 Task: Add Attachment from Trello to Card Card0000000078 in Board Board0000000020 in Workspace WS0000000007 in Trello. Add Cover Blue to Card Card0000000078 in Board Board0000000020 in Workspace WS0000000007 in Trello. Add "Copy Card To …" Button titled Button0000000078 to "bottom" of the list "To Do" to Card Card0000000078 in Board Board0000000020 in Workspace WS0000000007 in Trello. Add Description DS0000000078 to Card Card0000000078 in Board Board0000000020 in Workspace WS0000000007 in Trello. Add Comment CM0000000078 to Card Card0000000078 in Board Board0000000020 in Workspace WS0000000007 in Trello
Action: Mouse moved to (399, 345)
Screenshot: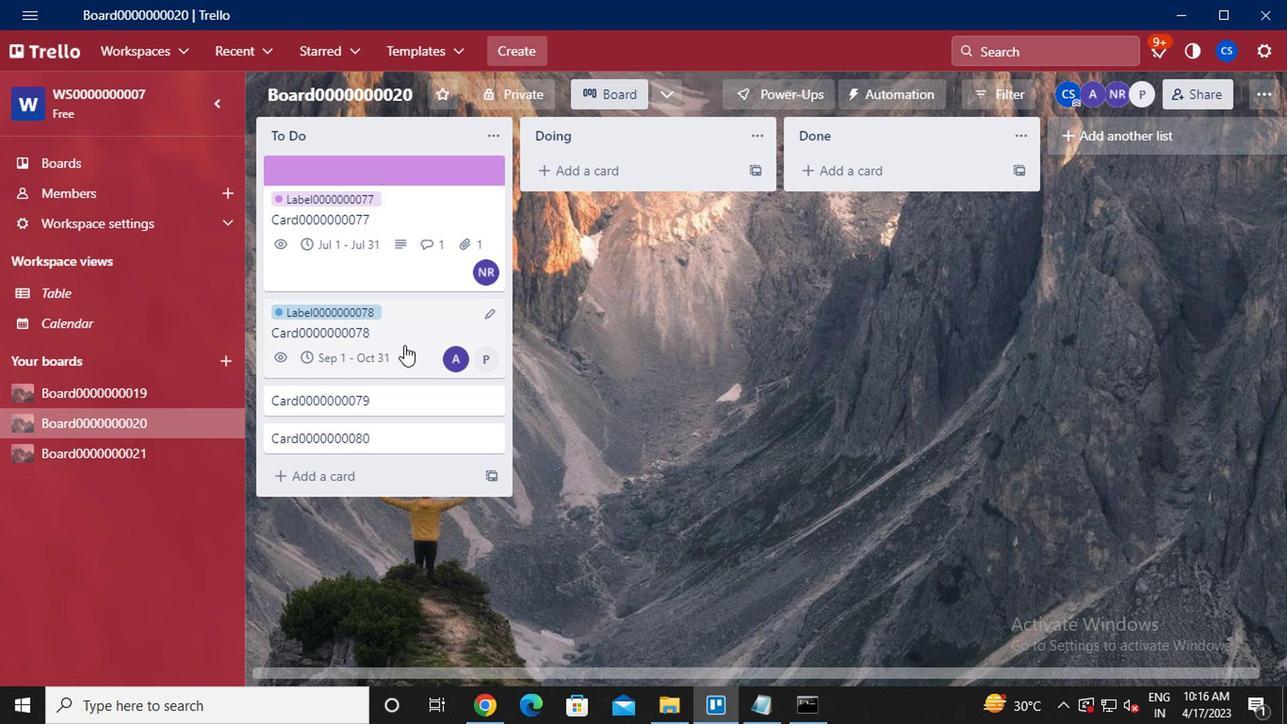 
Action: Mouse pressed left at (399, 345)
Screenshot: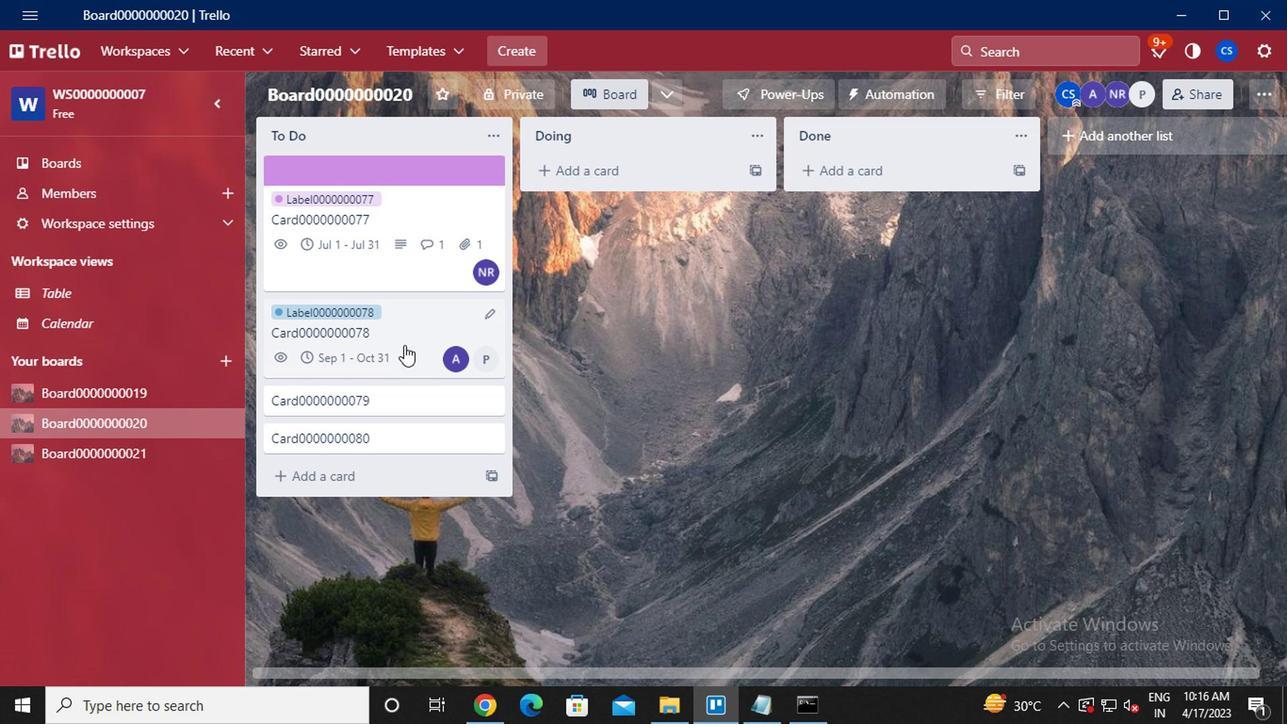 
Action: Mouse moved to (883, 395)
Screenshot: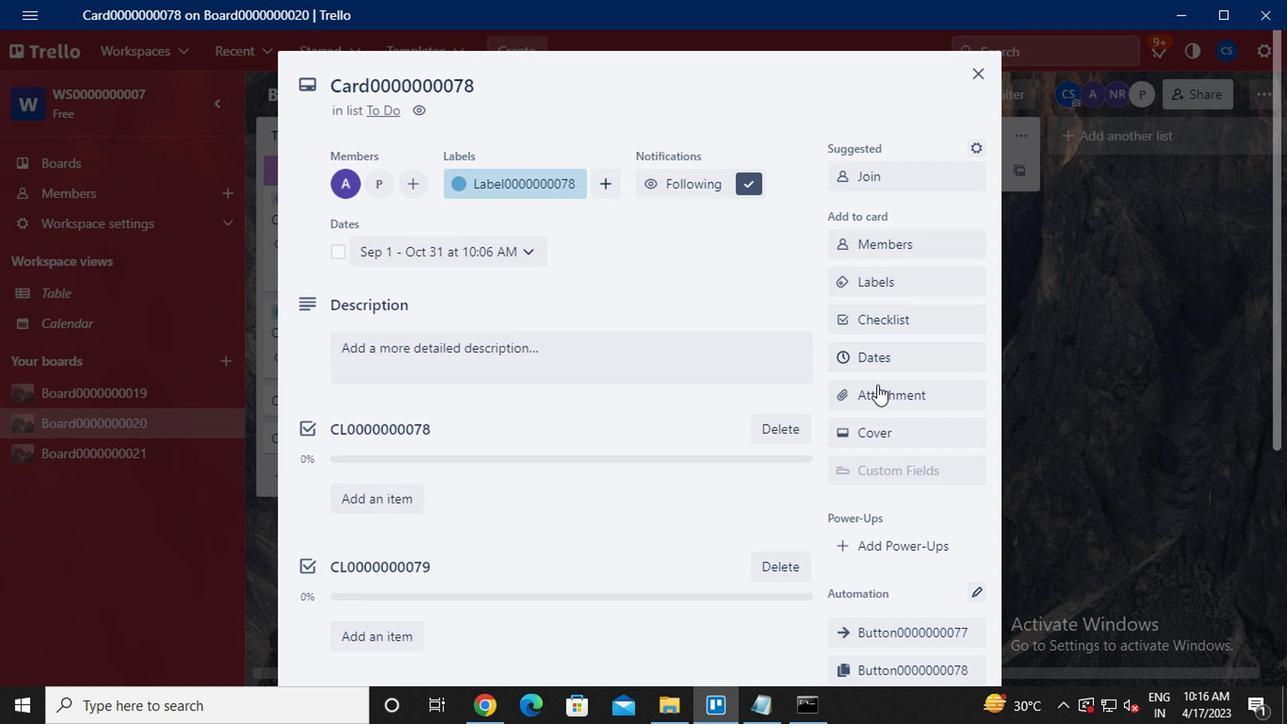 
Action: Mouse pressed left at (883, 395)
Screenshot: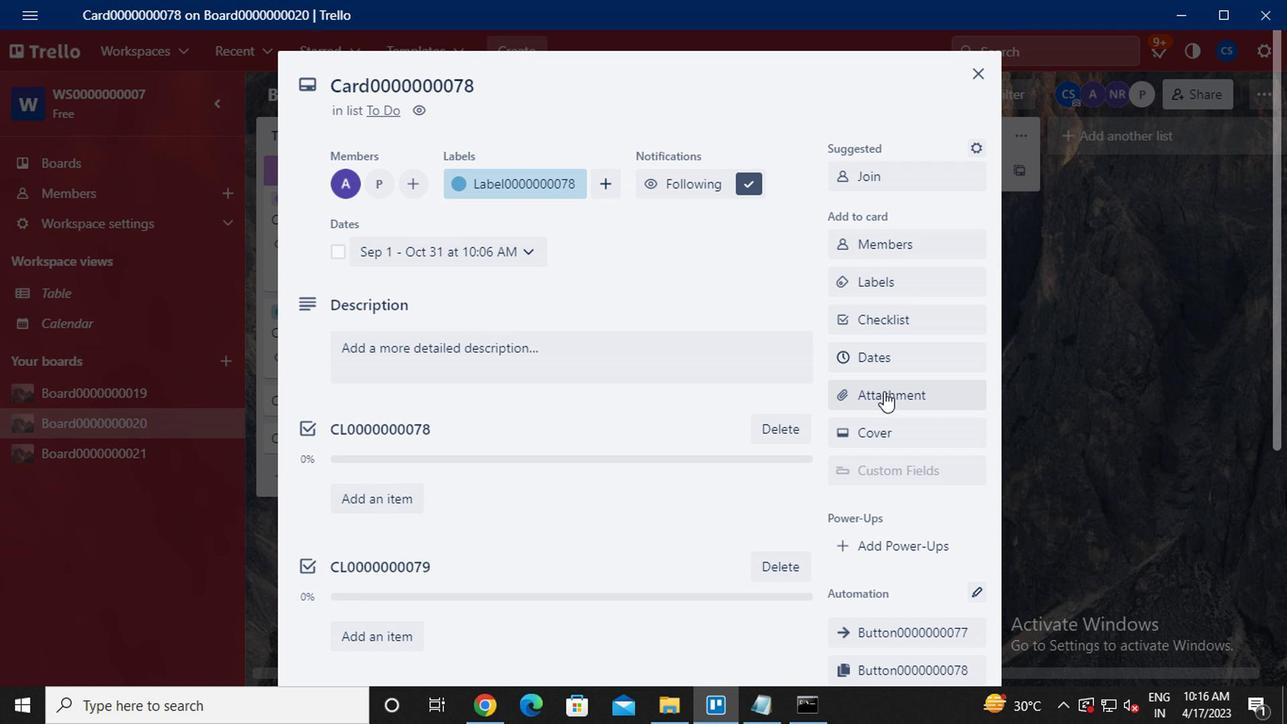 
Action: Mouse moved to (875, 202)
Screenshot: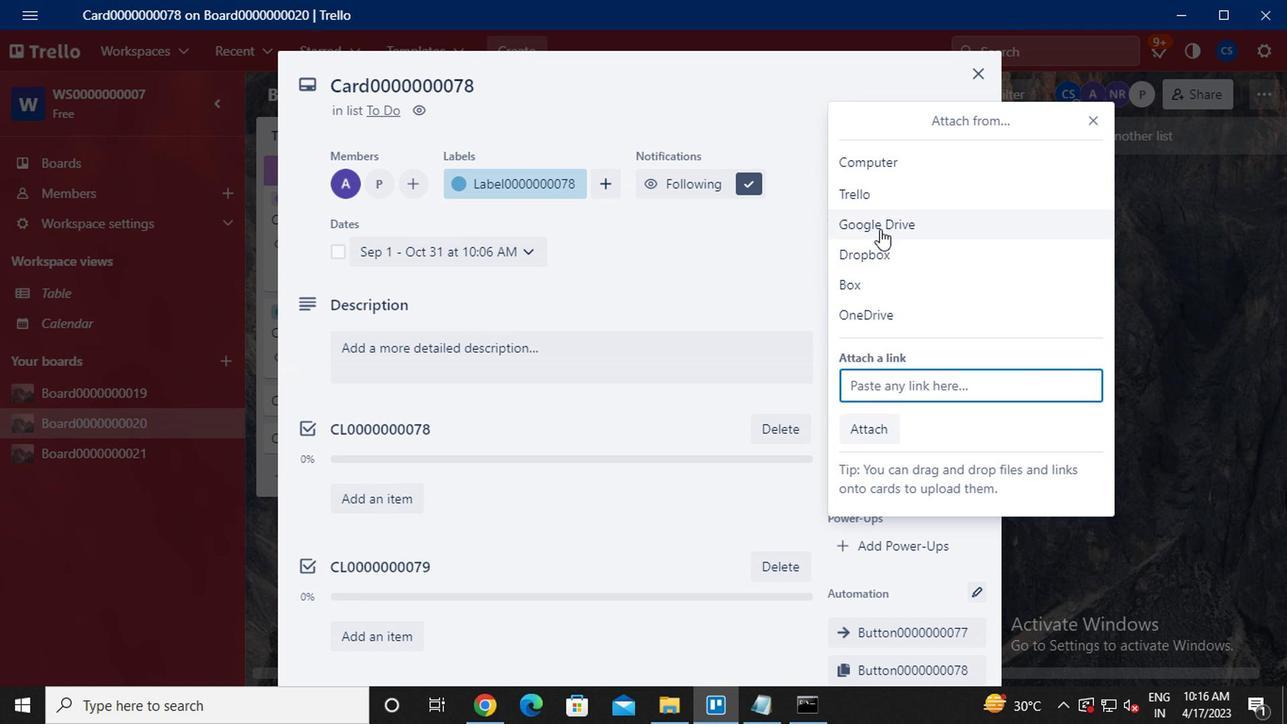 
Action: Mouse pressed left at (875, 202)
Screenshot: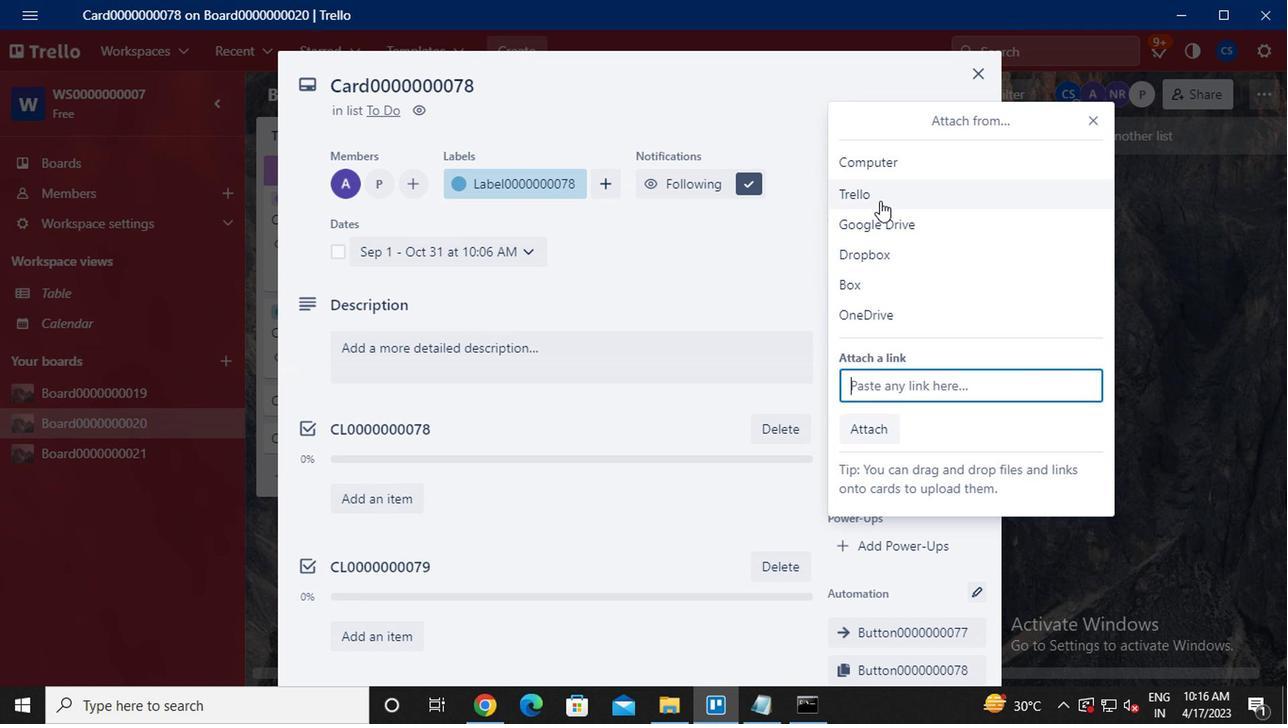 
Action: Mouse moved to (898, 227)
Screenshot: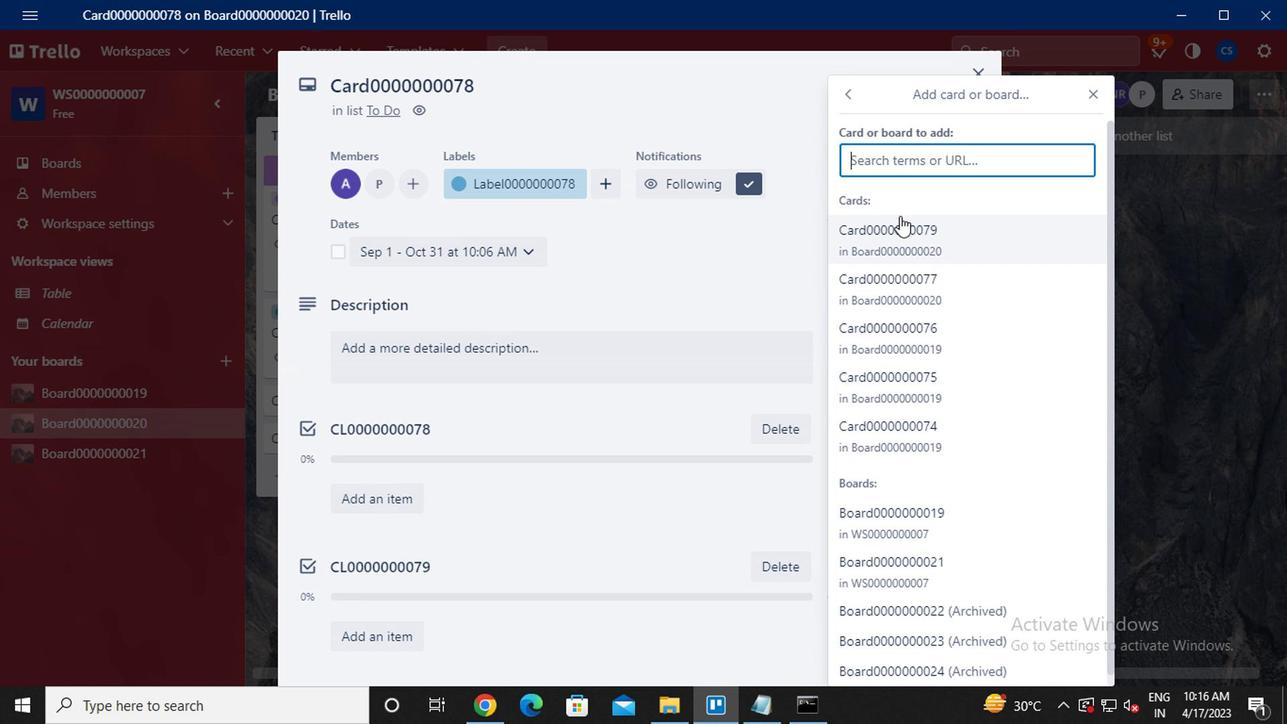 
Action: Mouse pressed left at (898, 227)
Screenshot: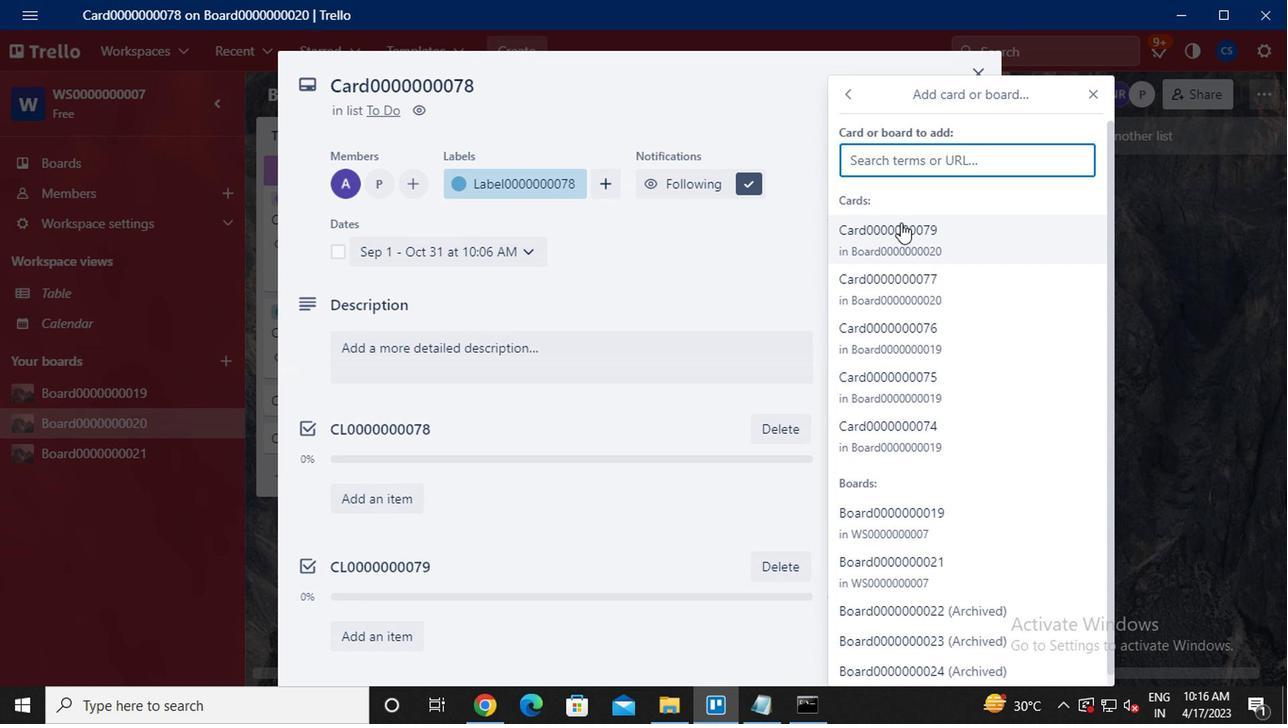 
Action: Mouse moved to (885, 429)
Screenshot: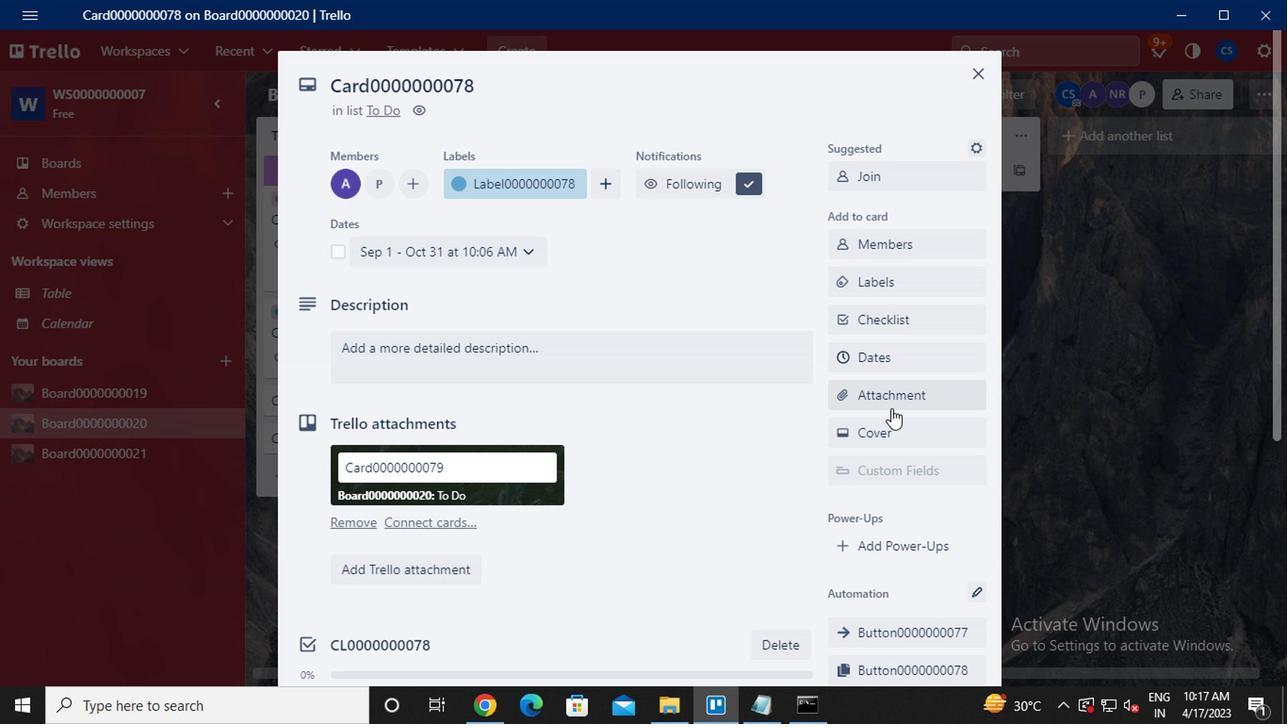 
Action: Mouse pressed left at (885, 429)
Screenshot: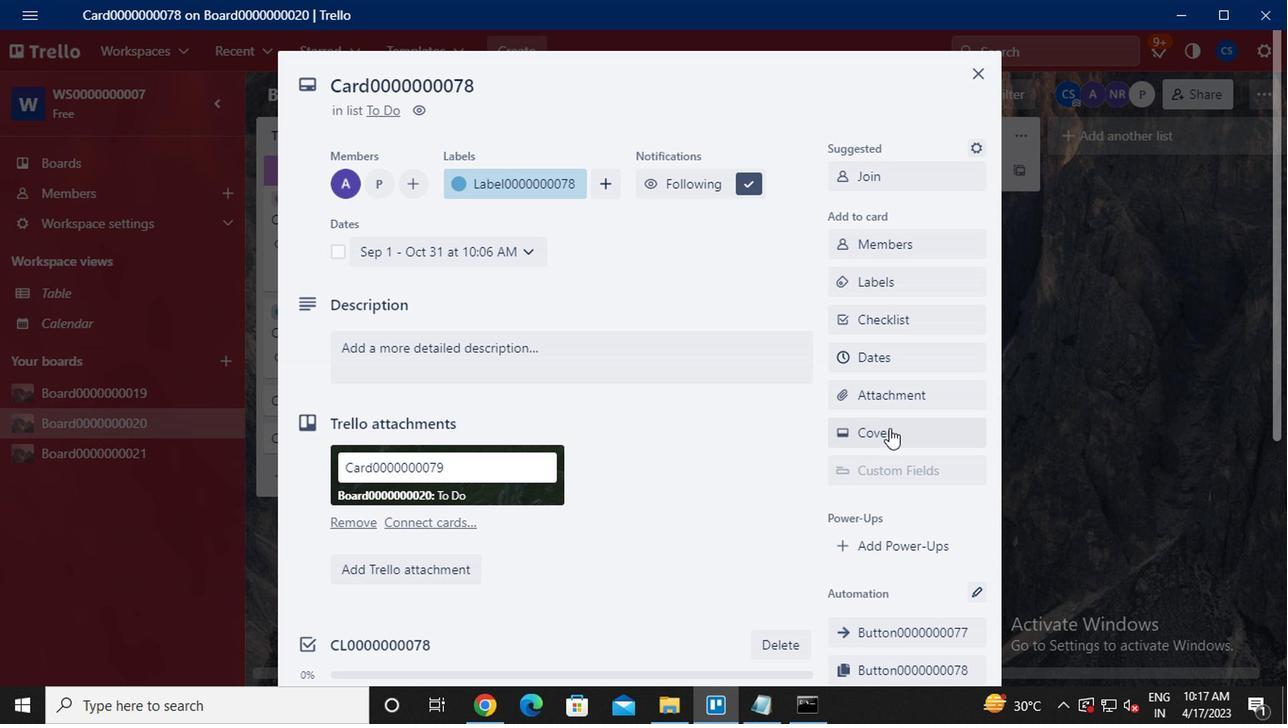 
Action: Mouse moved to (872, 352)
Screenshot: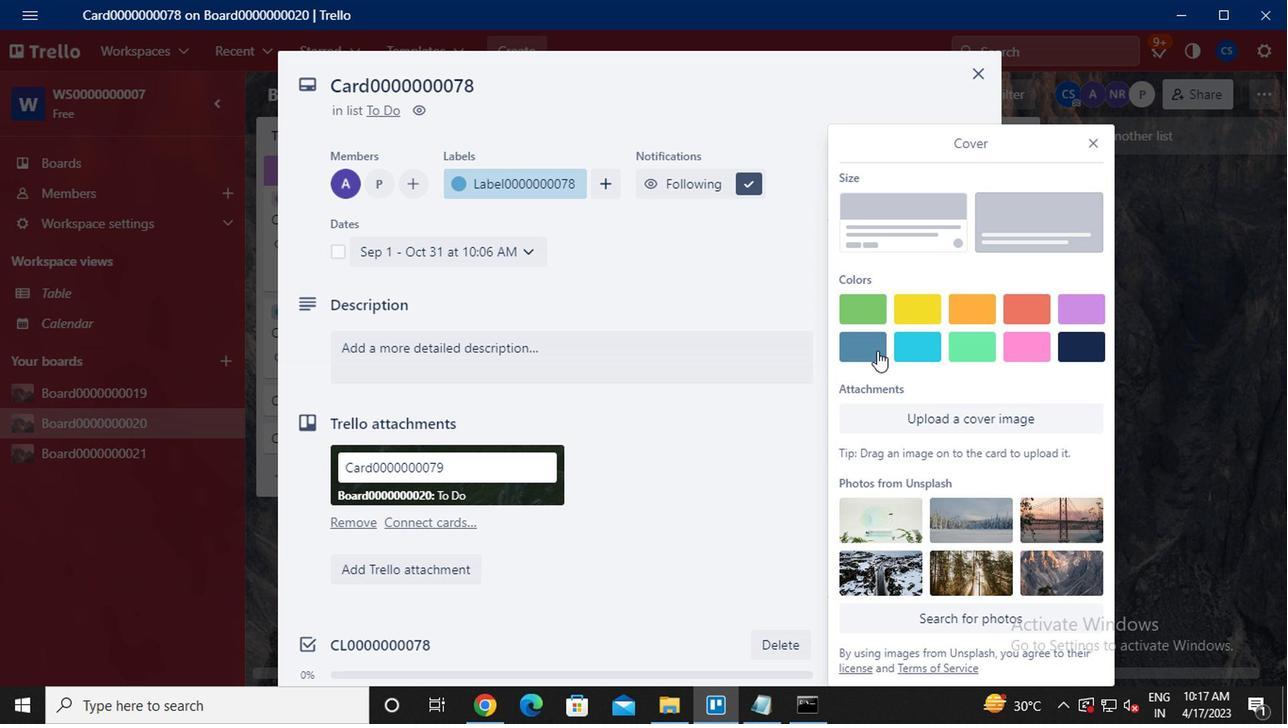 
Action: Mouse pressed left at (872, 352)
Screenshot: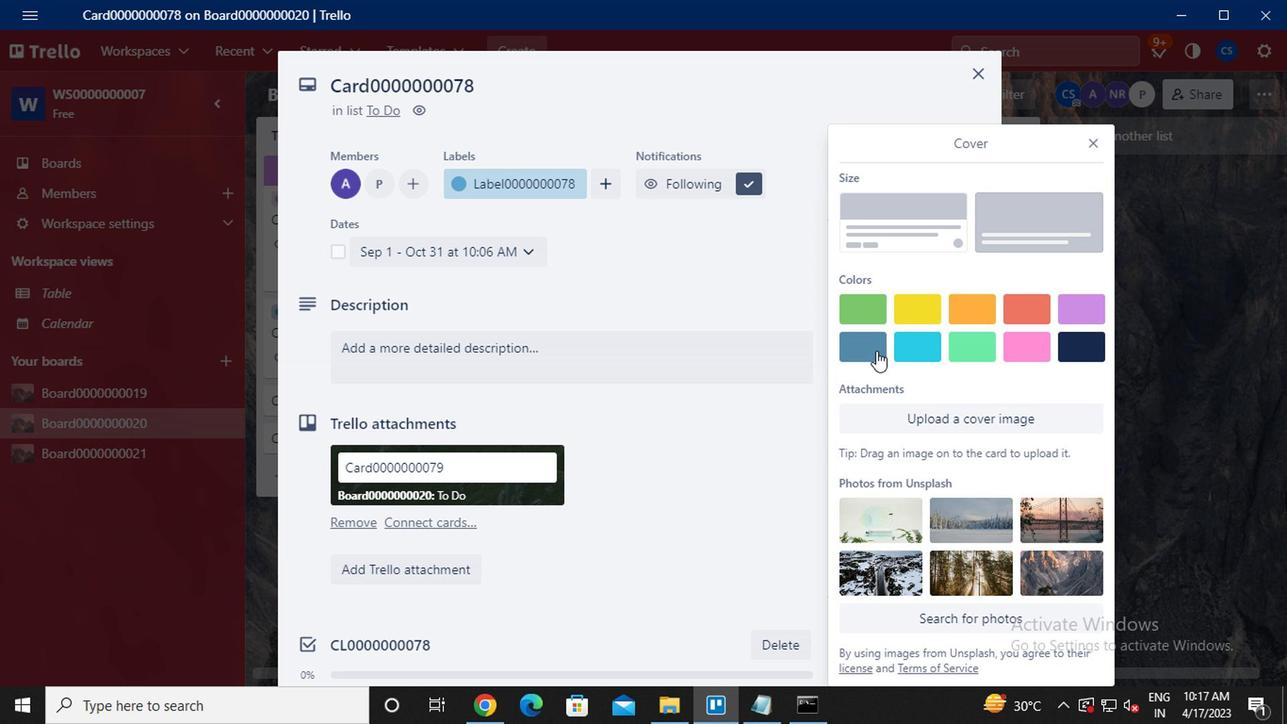 
Action: Mouse moved to (1085, 111)
Screenshot: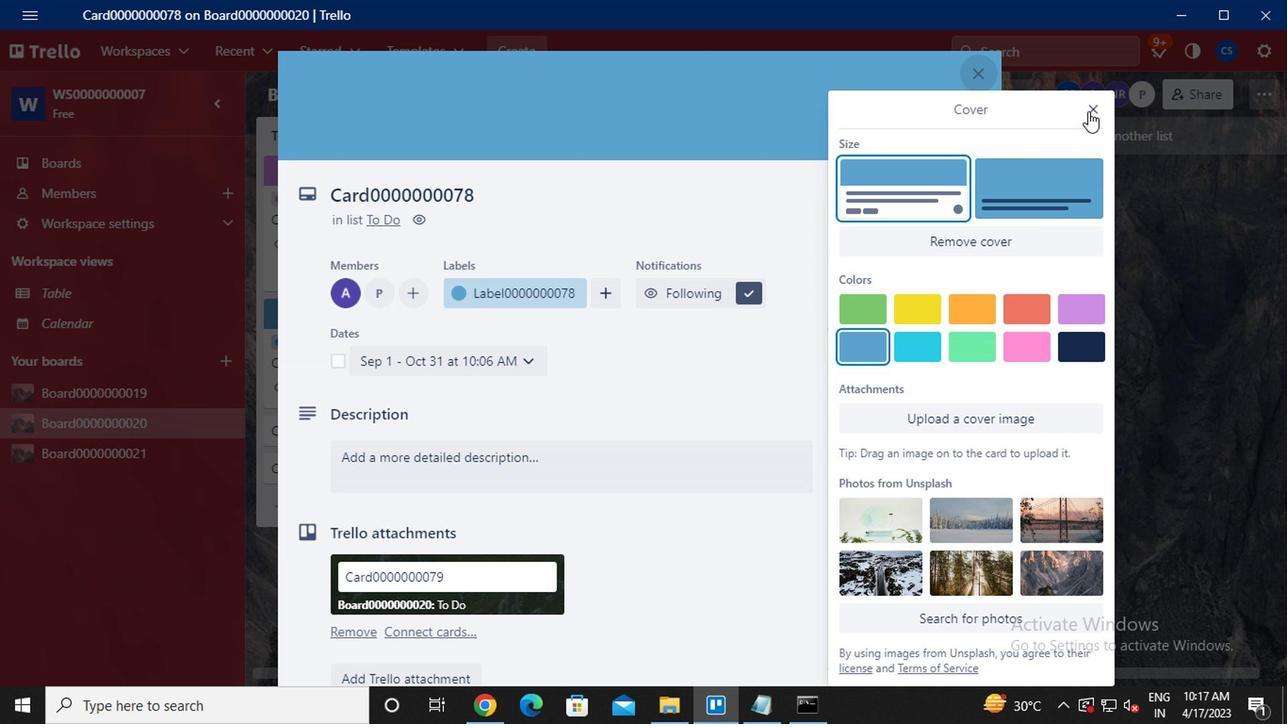 
Action: Mouse pressed left at (1085, 111)
Screenshot: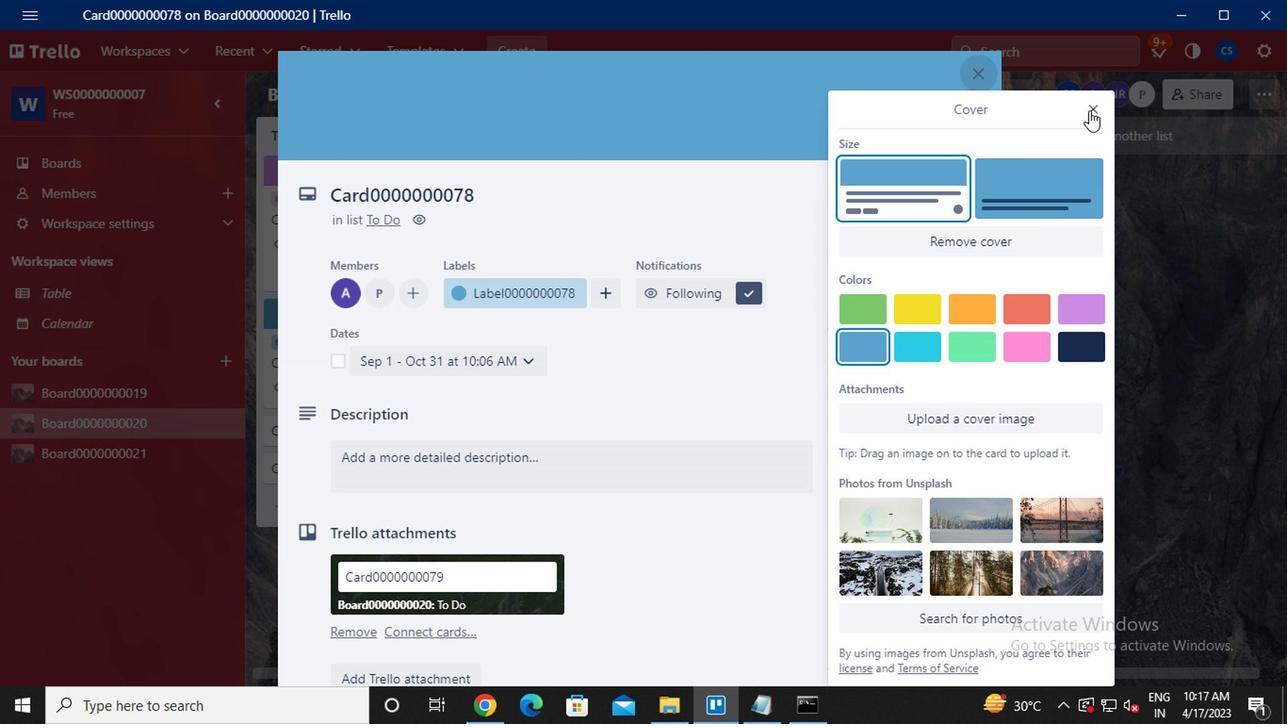 
Action: Mouse moved to (959, 343)
Screenshot: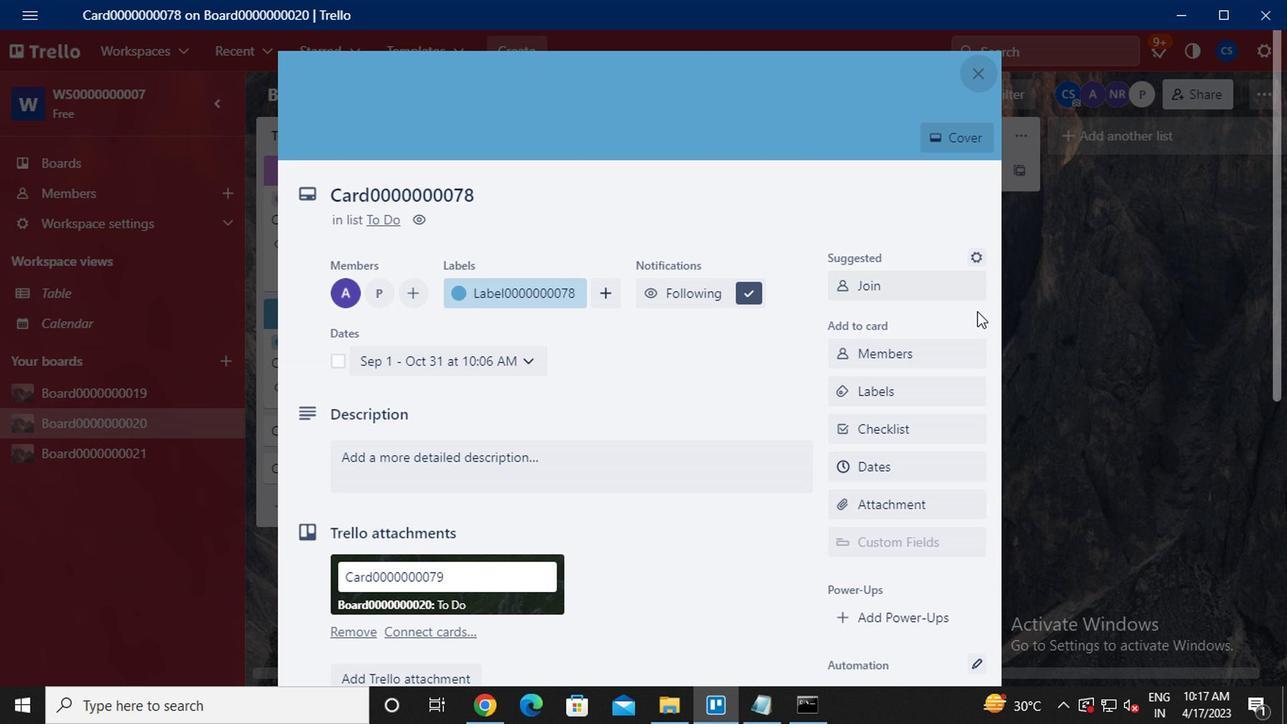 
Action: Mouse scrolled (959, 342) with delta (0, 0)
Screenshot: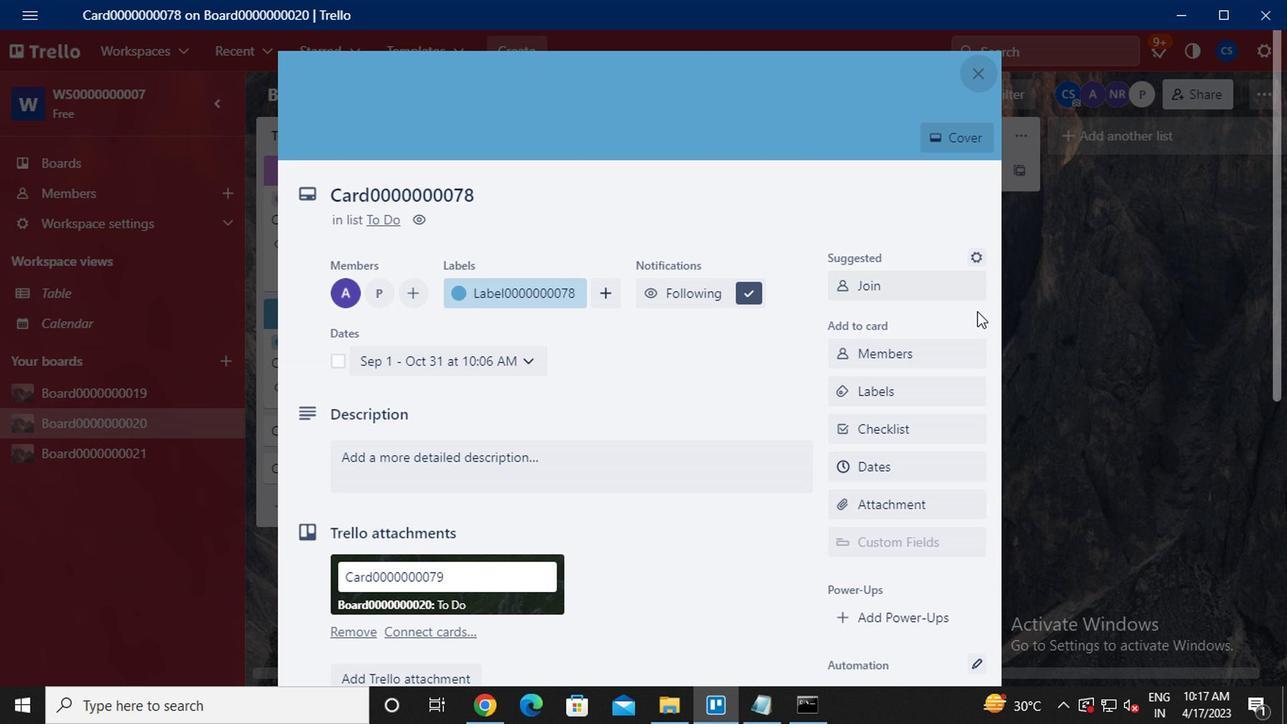 
Action: Mouse moved to (954, 354)
Screenshot: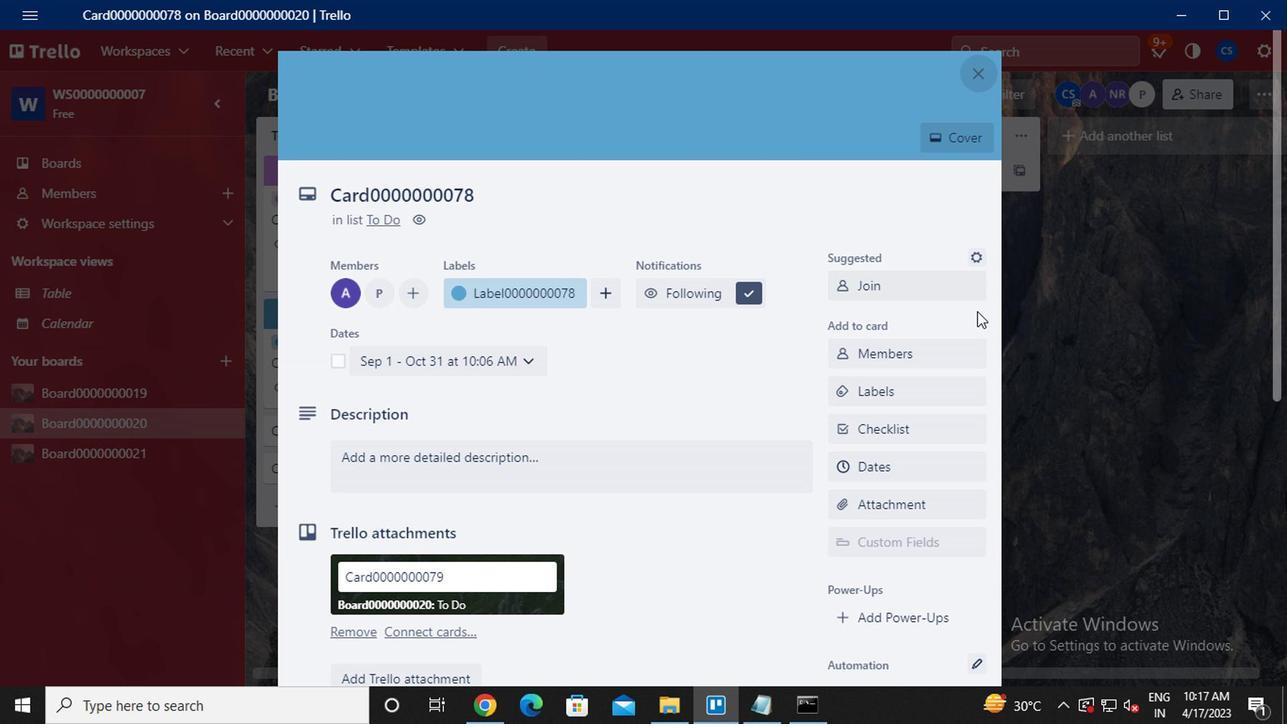 
Action: Mouse scrolled (954, 353) with delta (0, -1)
Screenshot: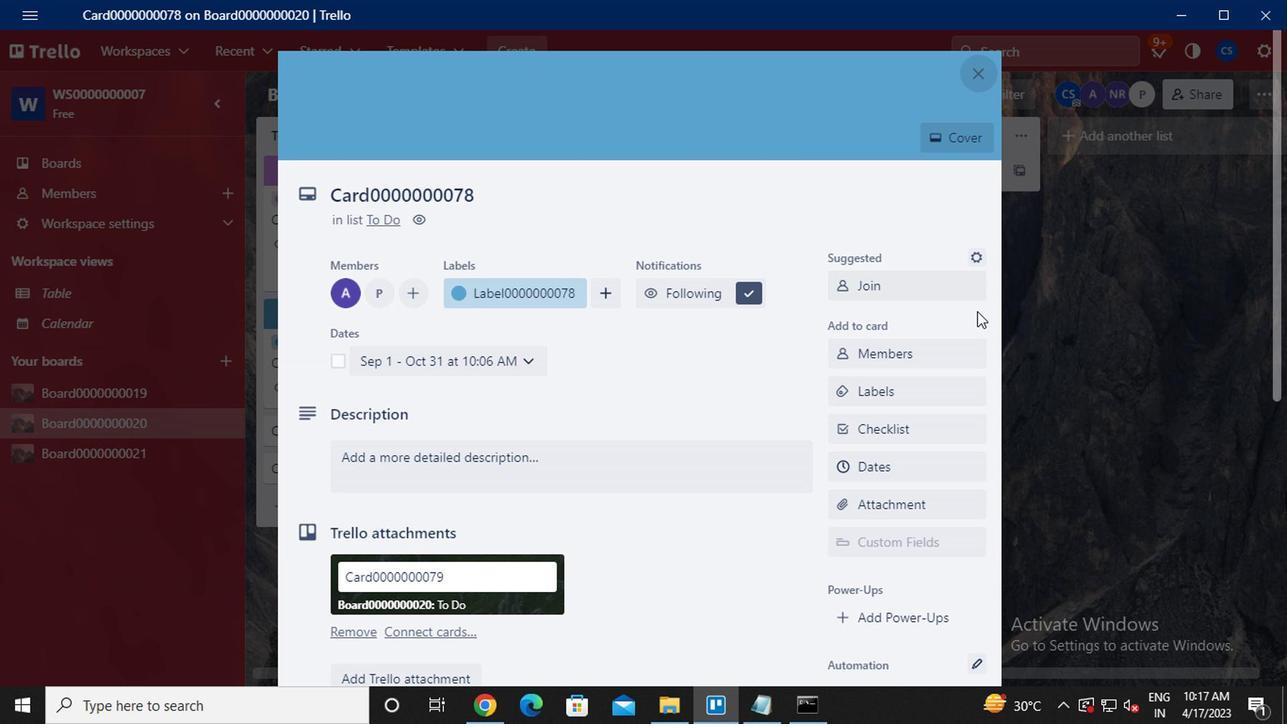 
Action: Mouse moved to (948, 362)
Screenshot: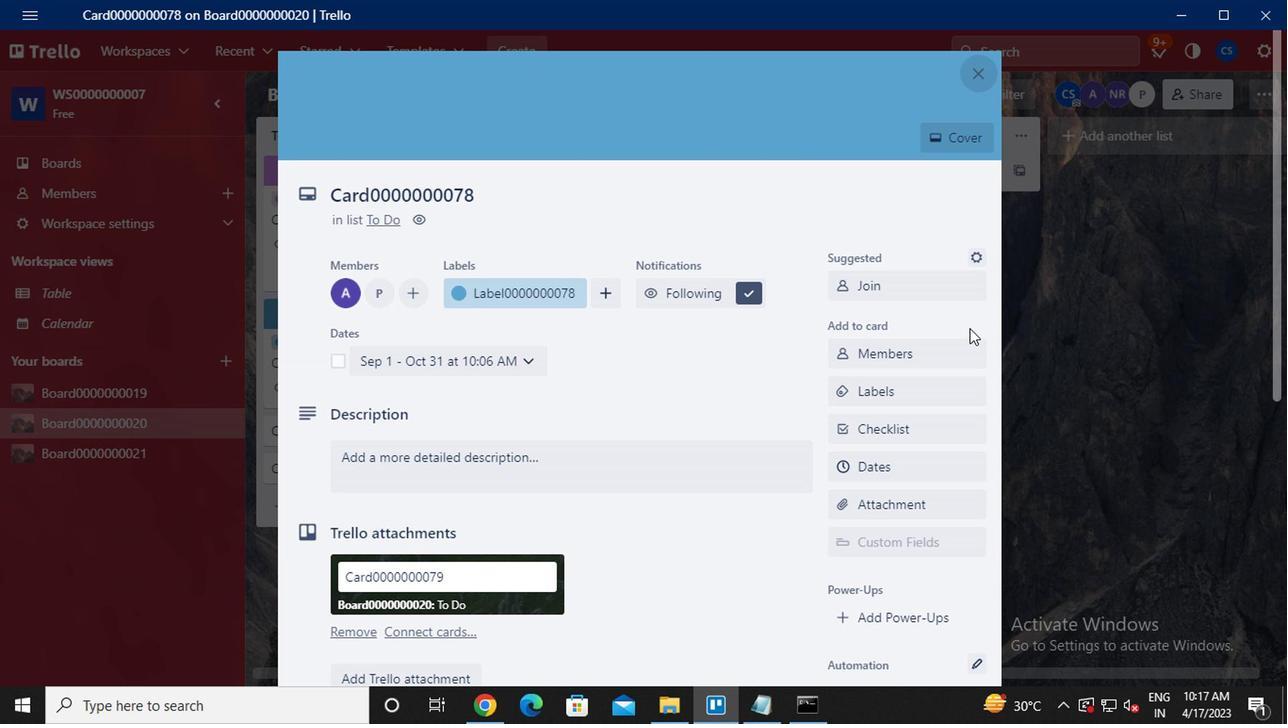 
Action: Mouse scrolled (948, 362) with delta (0, 0)
Screenshot: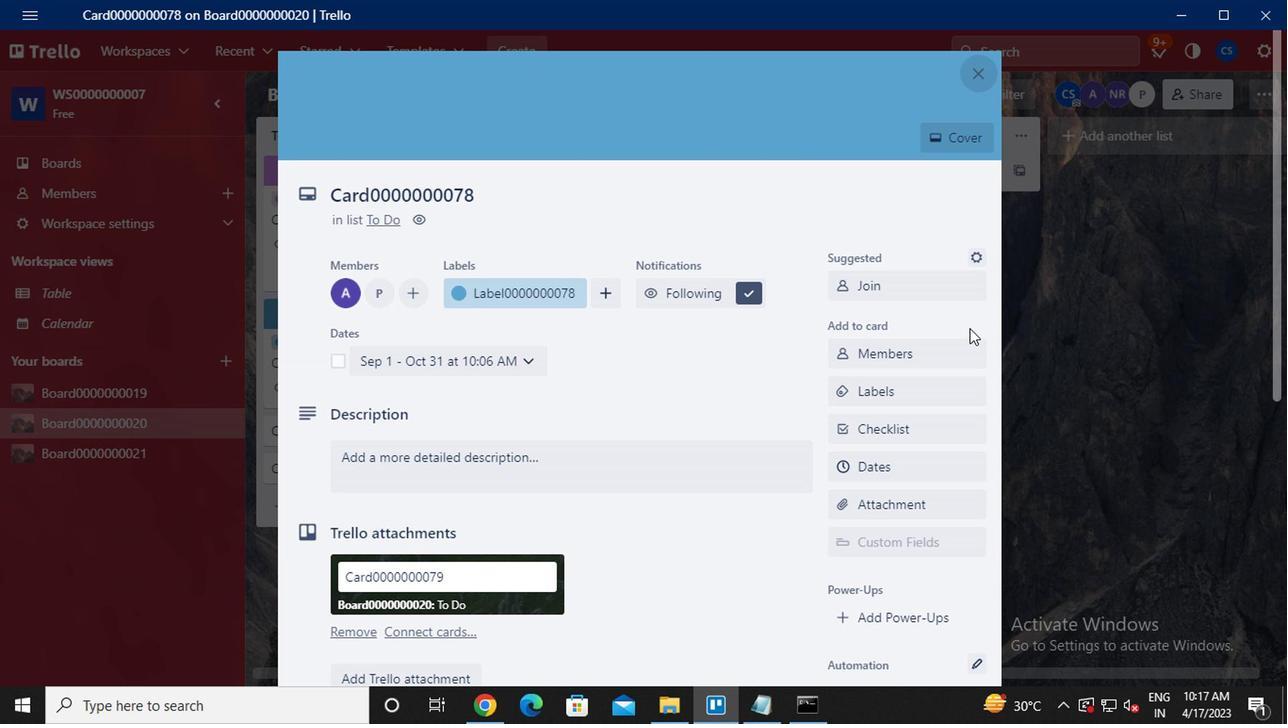 
Action: Mouse moved to (945, 367)
Screenshot: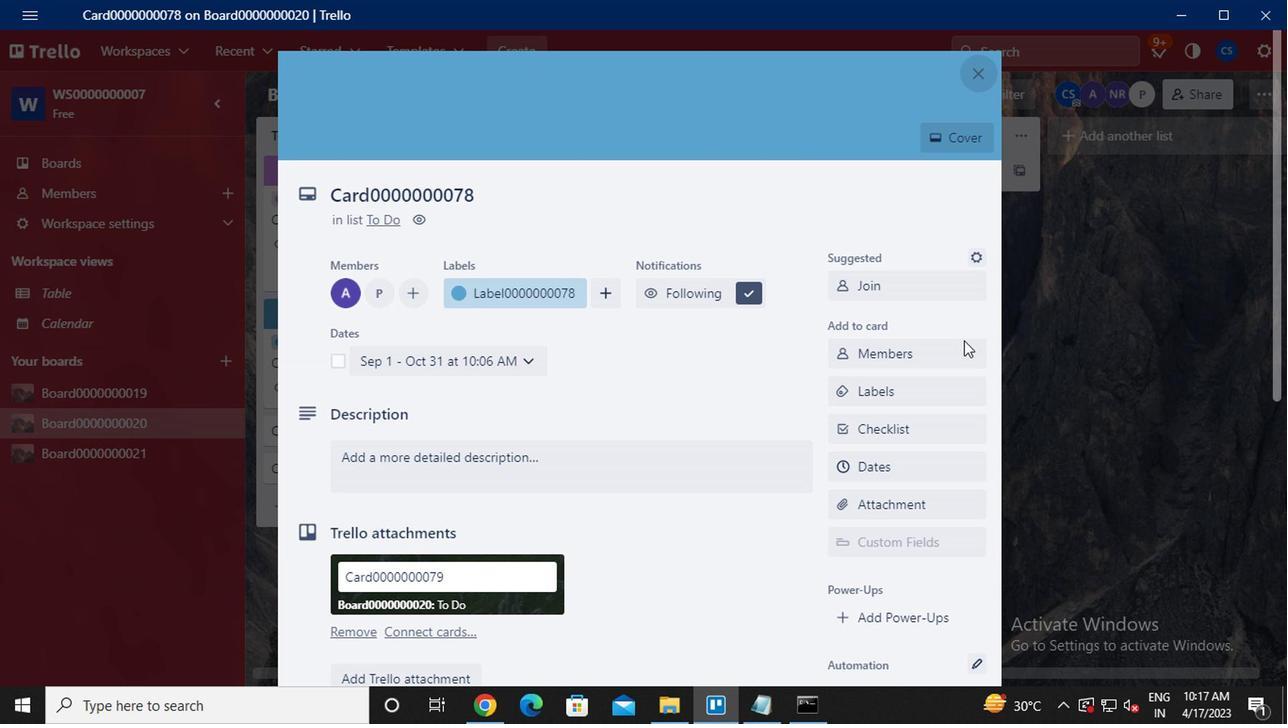 
Action: Mouse scrolled (945, 366) with delta (0, 0)
Screenshot: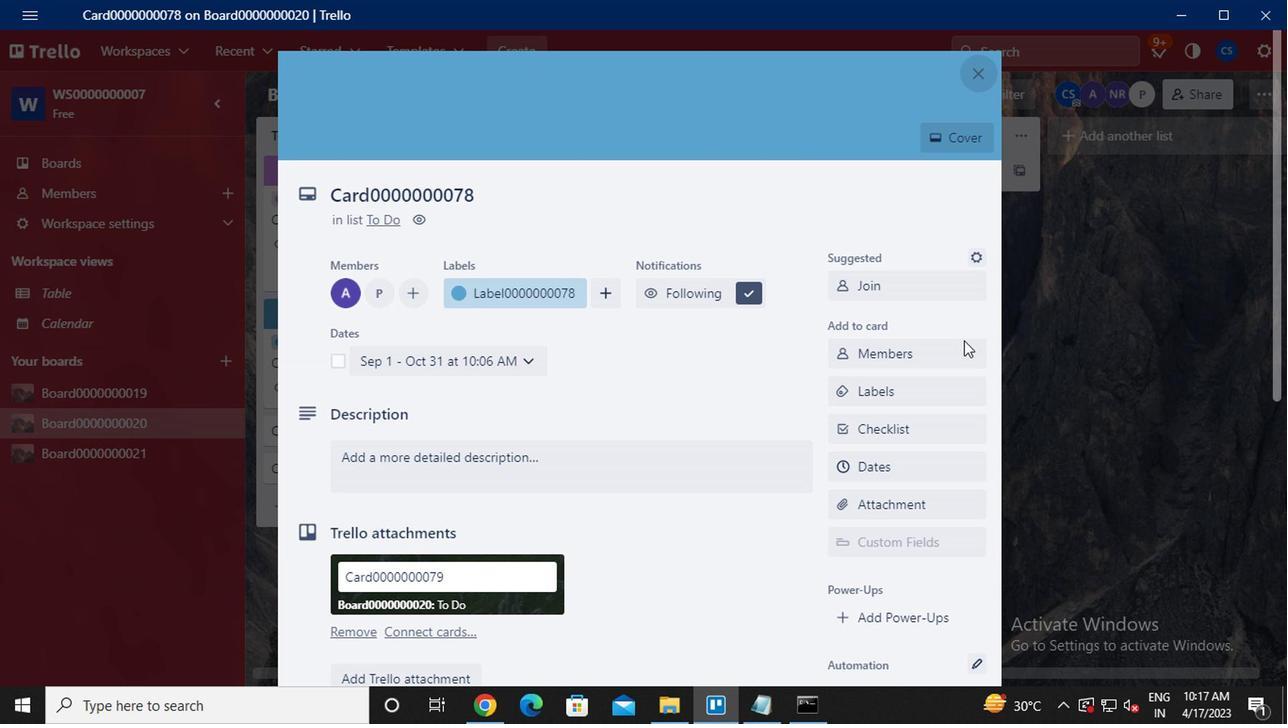 
Action: Mouse moved to (895, 404)
Screenshot: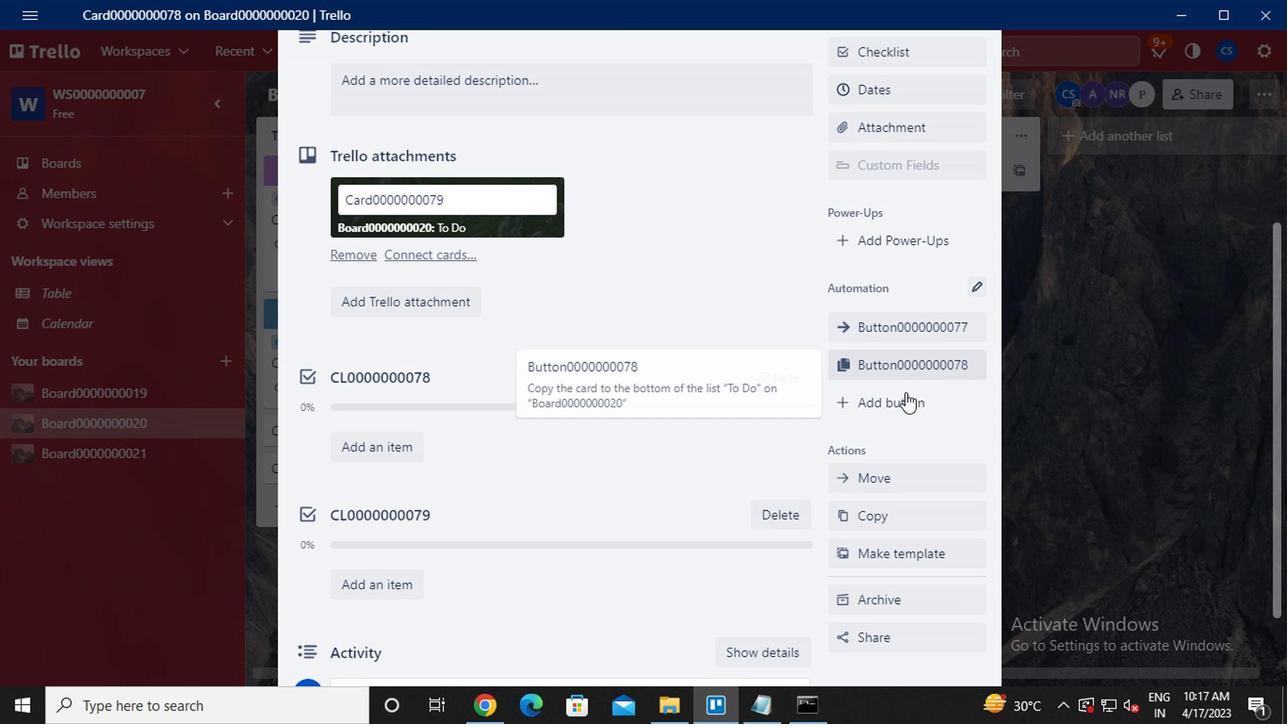 
Action: Mouse pressed left at (895, 404)
Screenshot: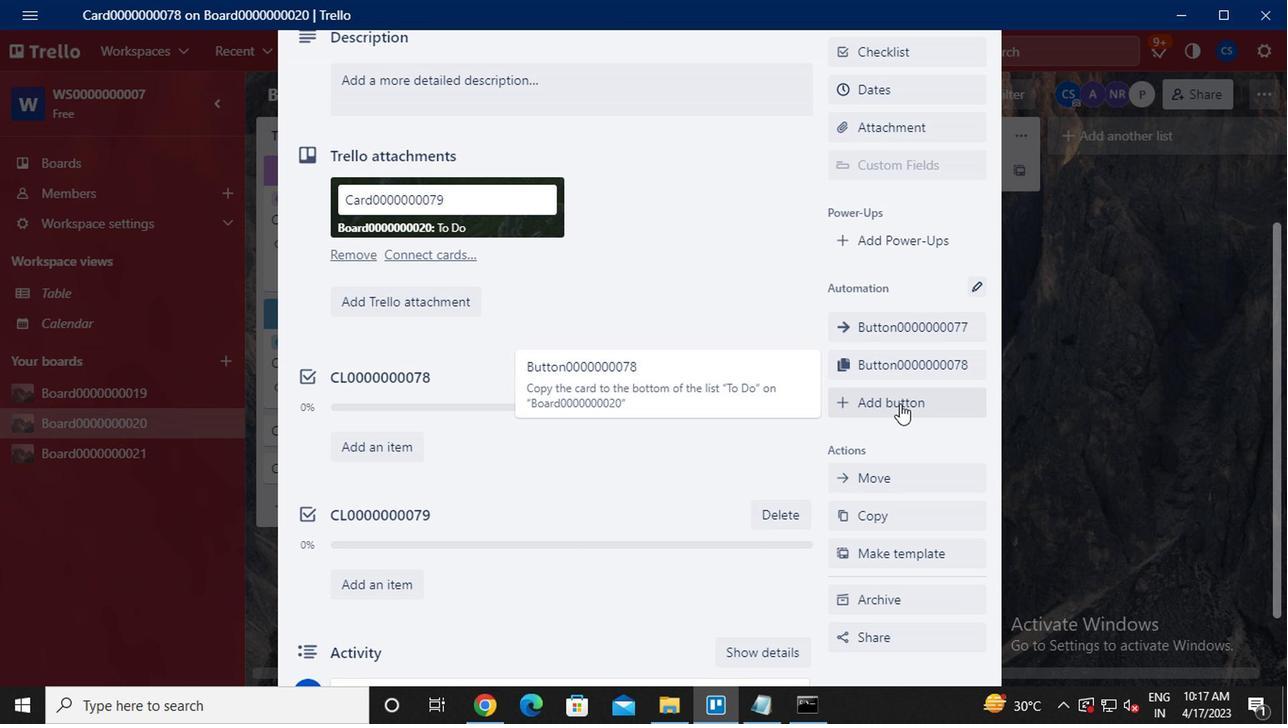 
Action: Mouse moved to (912, 219)
Screenshot: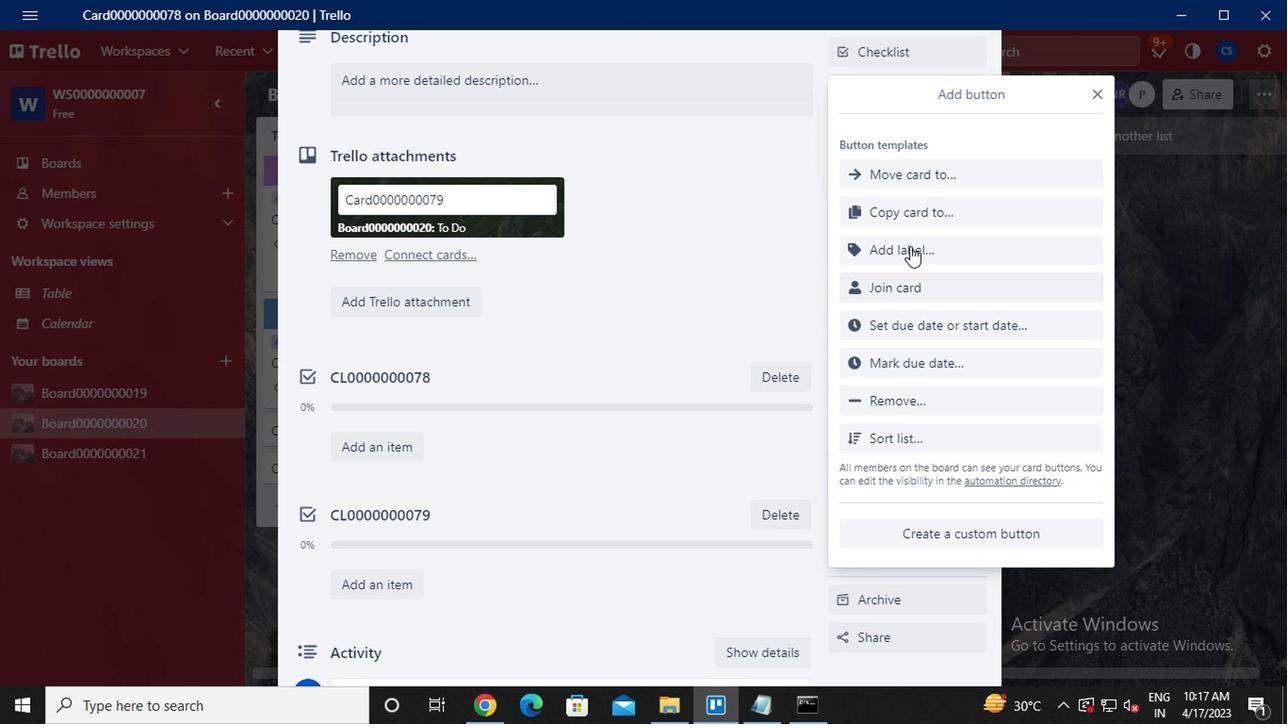
Action: Mouse pressed left at (912, 219)
Screenshot: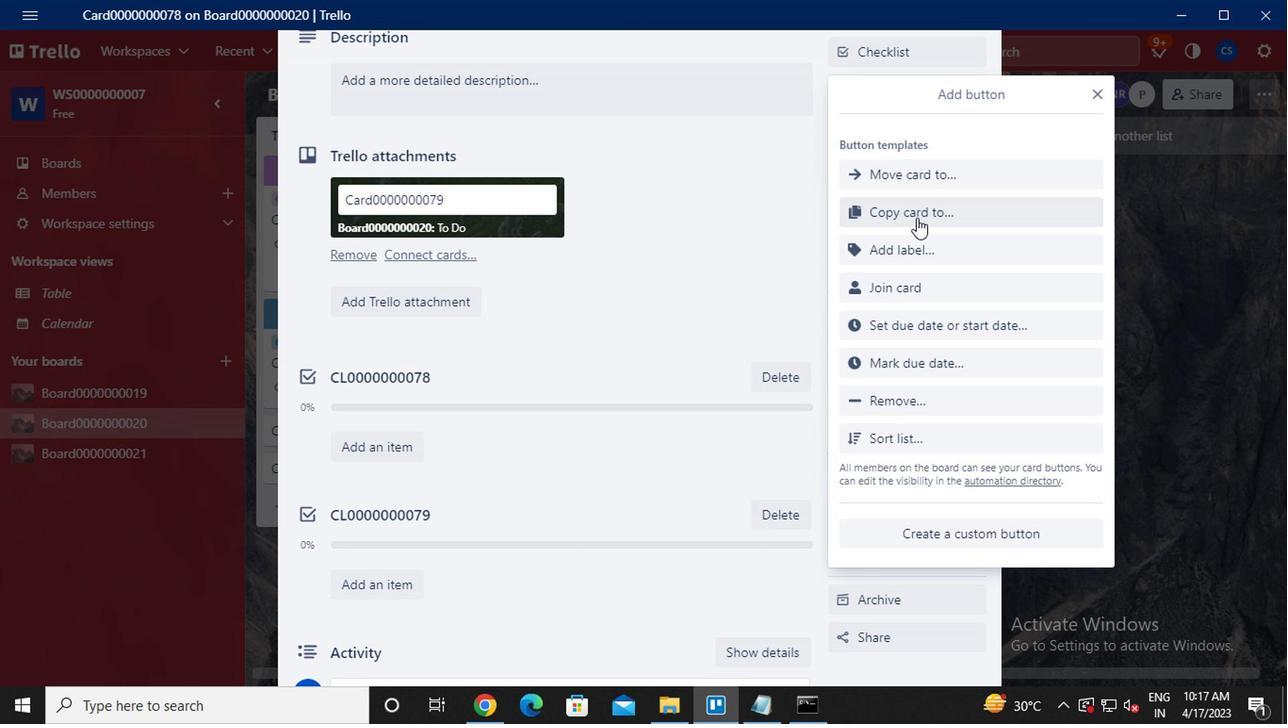
Action: Mouse moved to (995, 272)
Screenshot: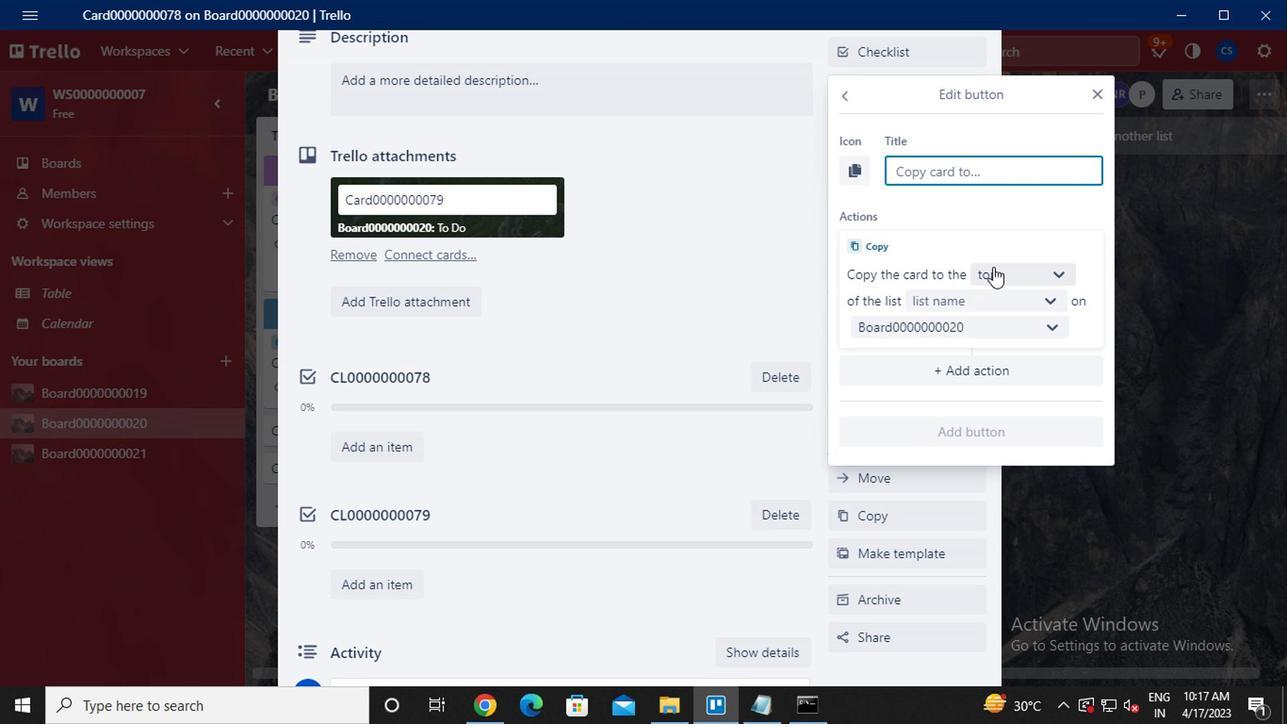 
Action: Mouse pressed left at (995, 272)
Screenshot: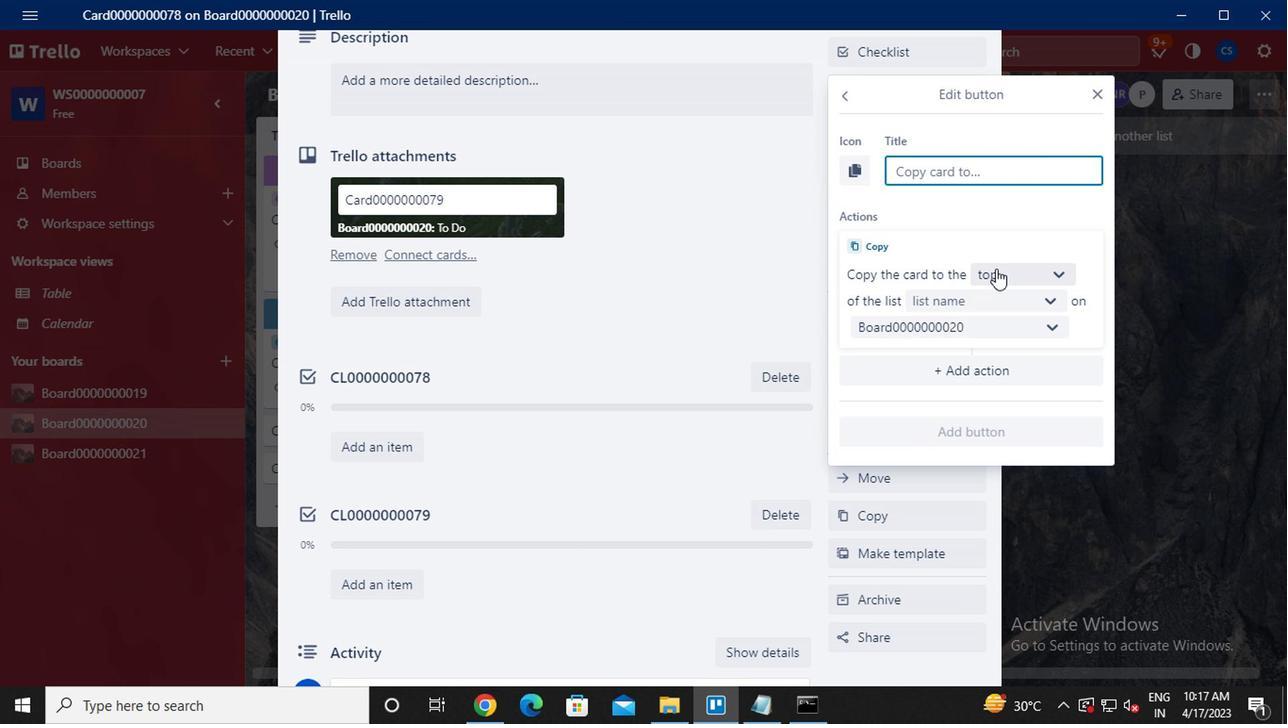 
Action: Mouse moved to (1000, 341)
Screenshot: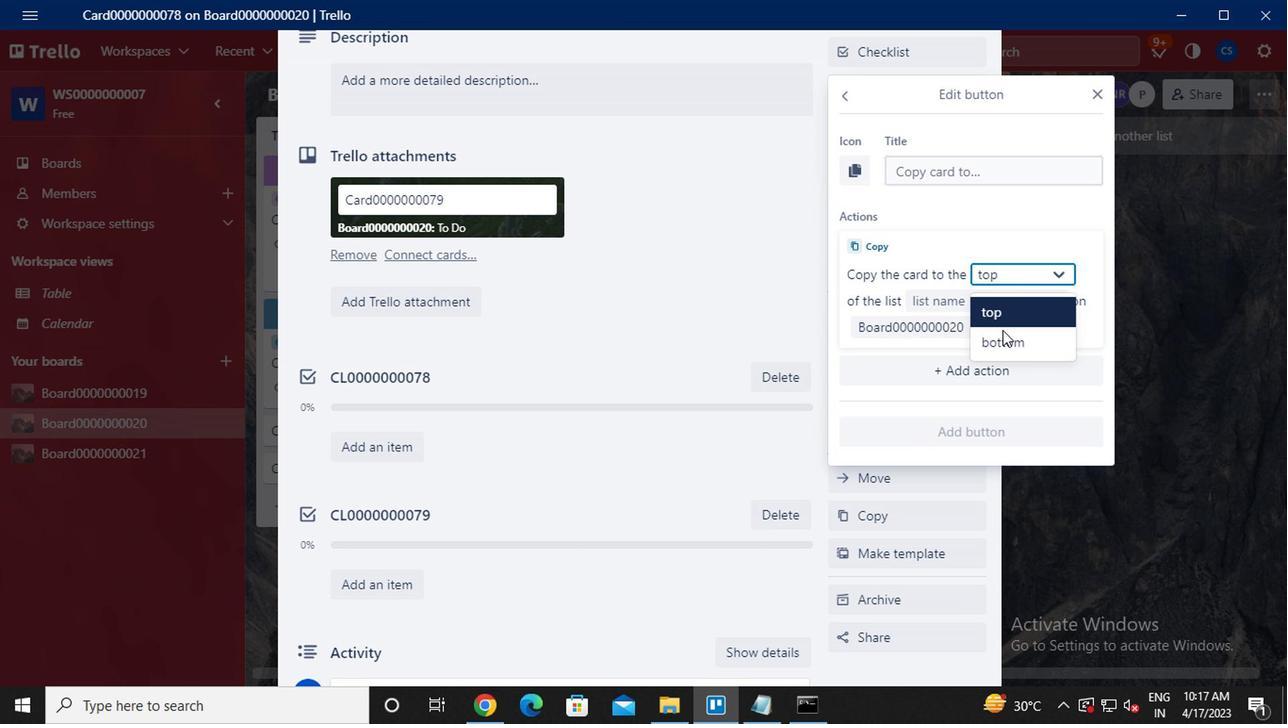 
Action: Mouse pressed left at (1000, 341)
Screenshot: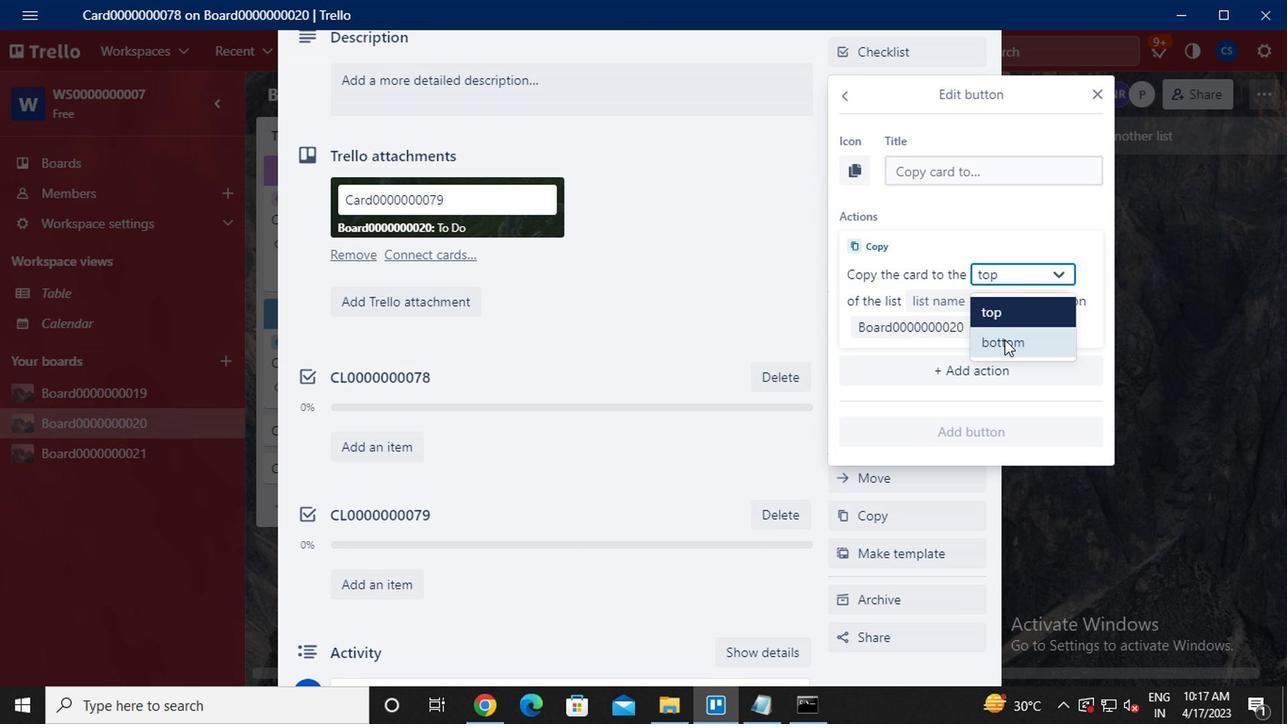 
Action: Mouse moved to (994, 301)
Screenshot: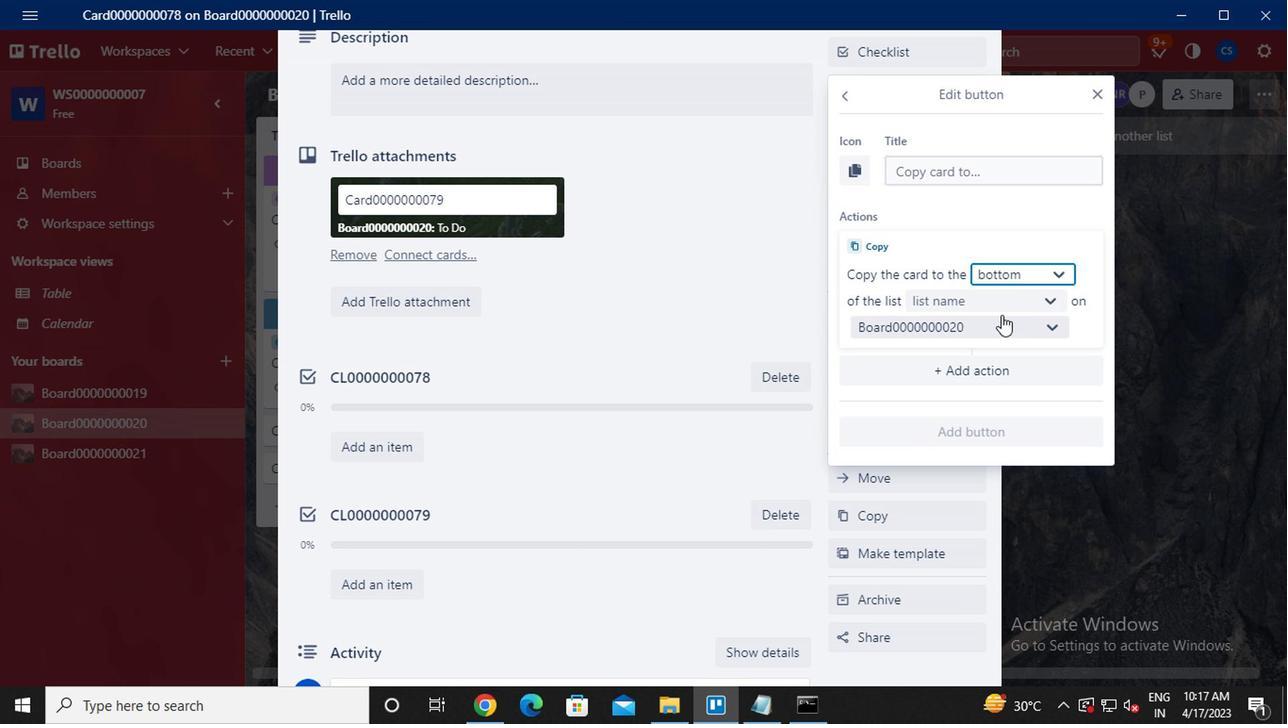 
Action: Mouse pressed left at (994, 301)
Screenshot: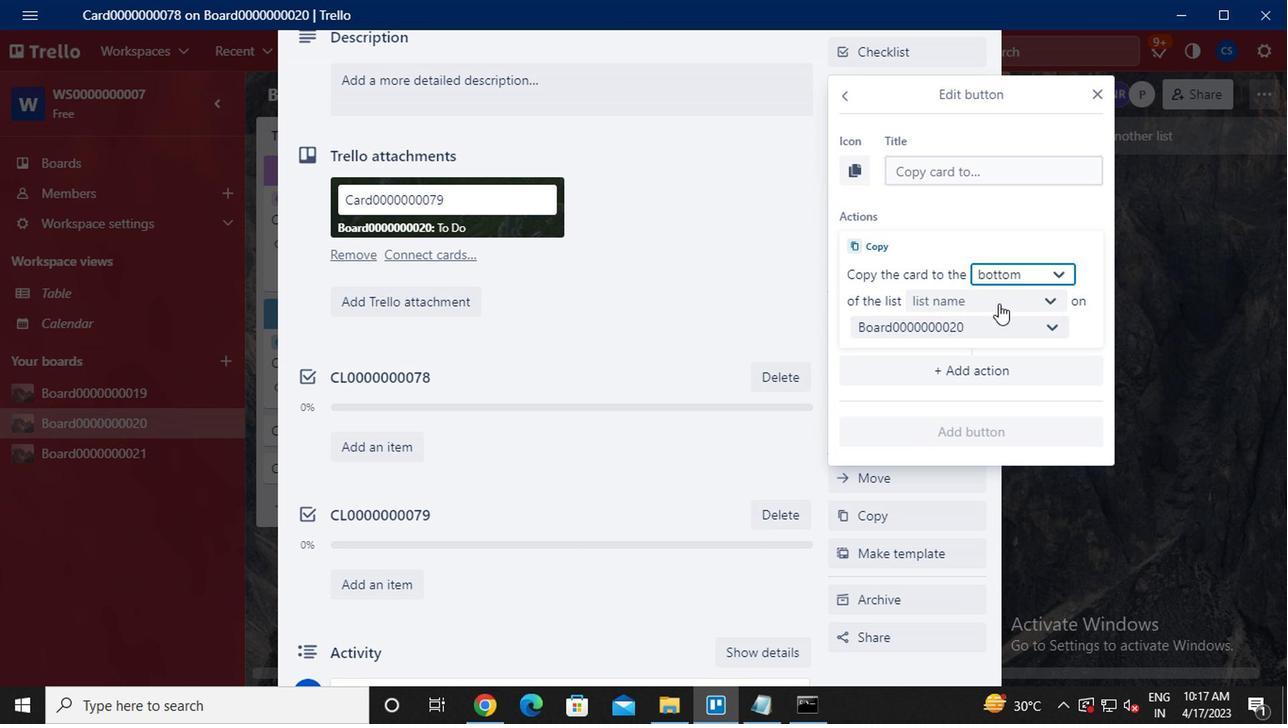 
Action: Mouse moved to (962, 342)
Screenshot: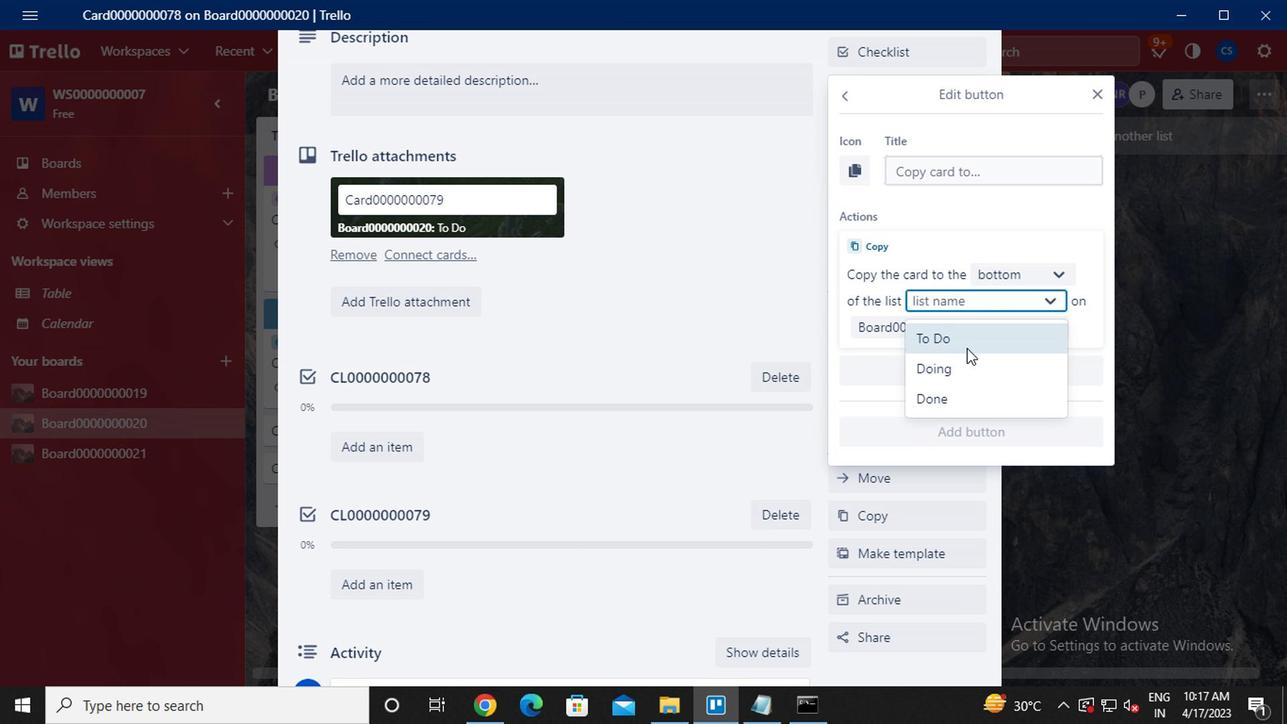 
Action: Mouse pressed left at (962, 342)
Screenshot: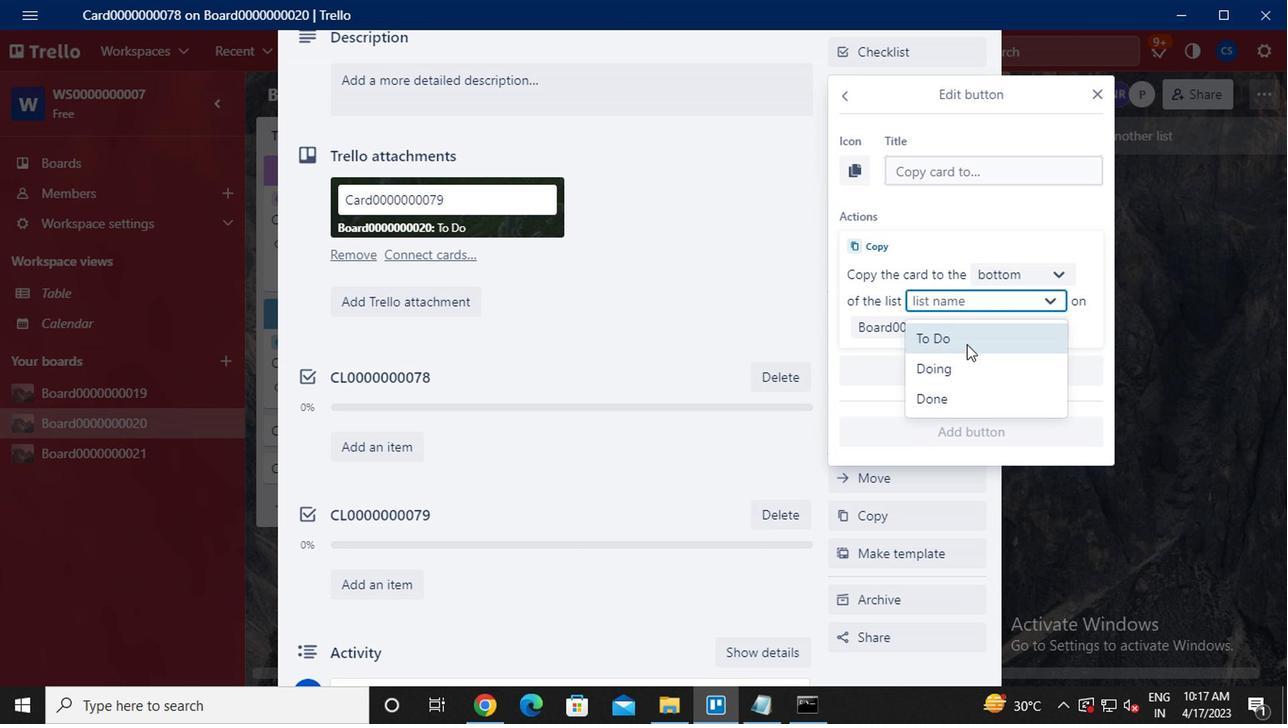 
Action: Mouse moved to (962, 181)
Screenshot: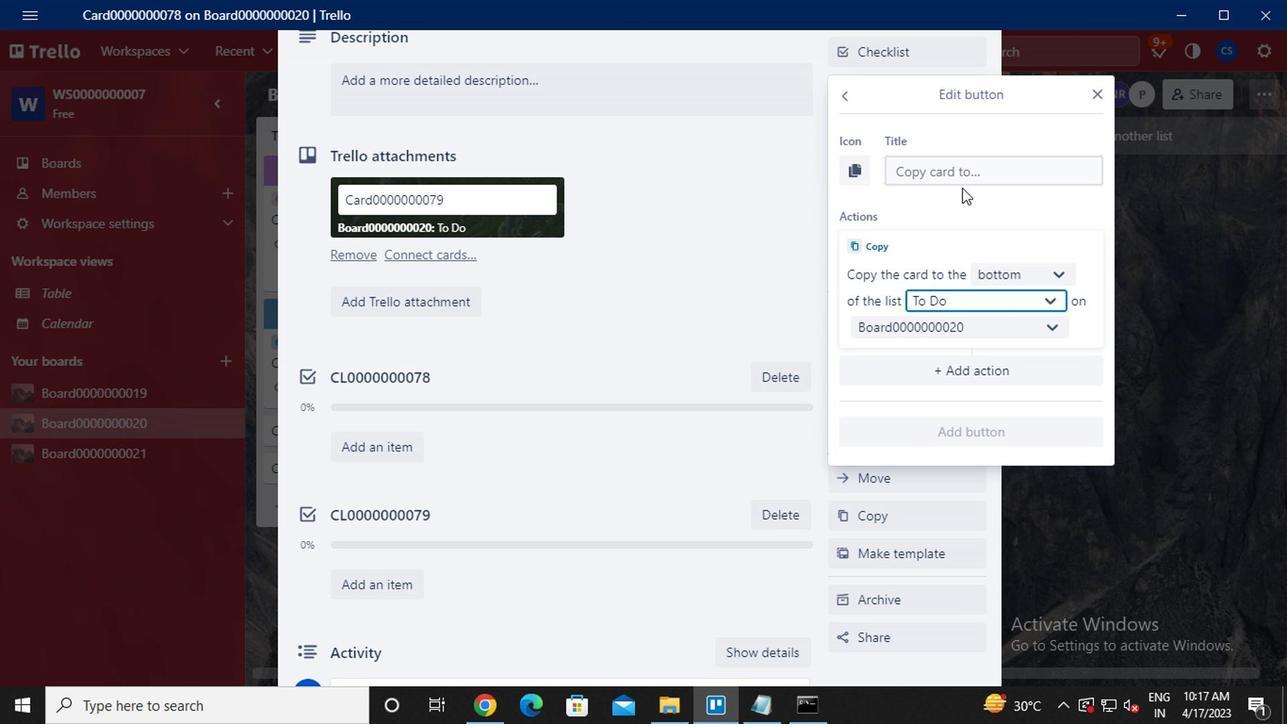 
Action: Mouse pressed left at (962, 181)
Screenshot: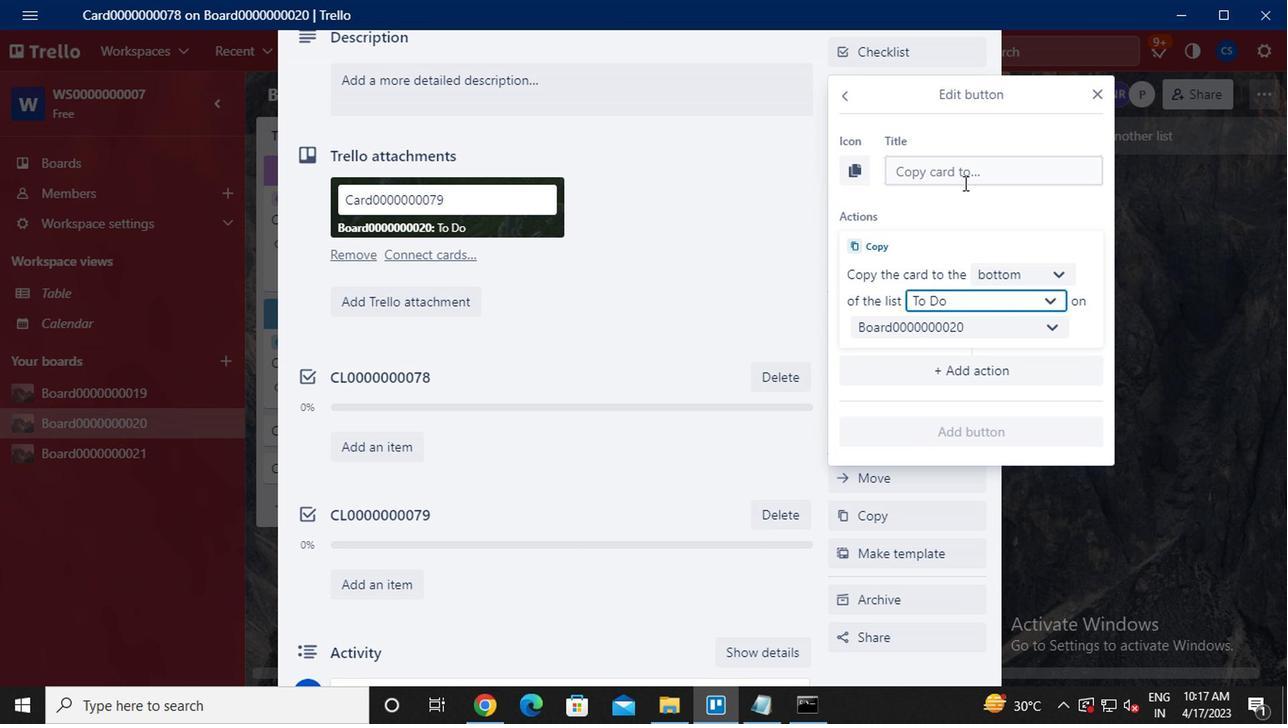 
Action: Key pressed b<Key.caps_lock>utton0000000078
Screenshot: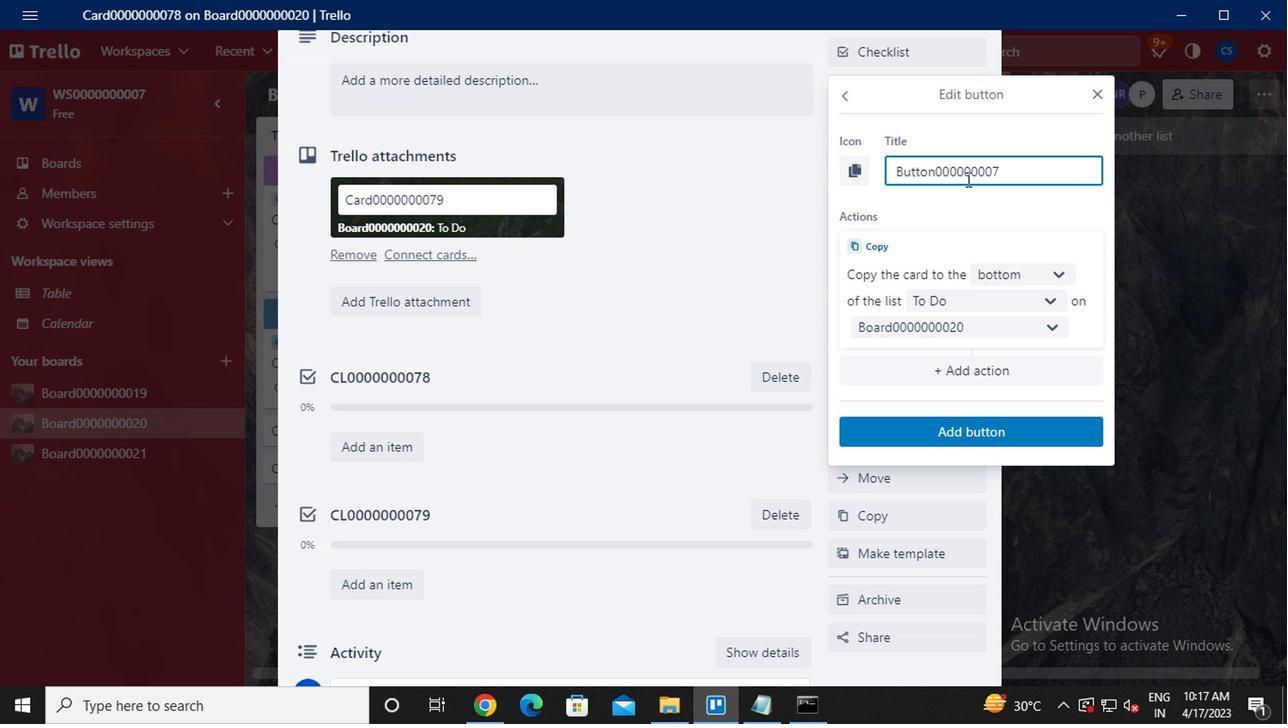 
Action: Mouse moved to (999, 427)
Screenshot: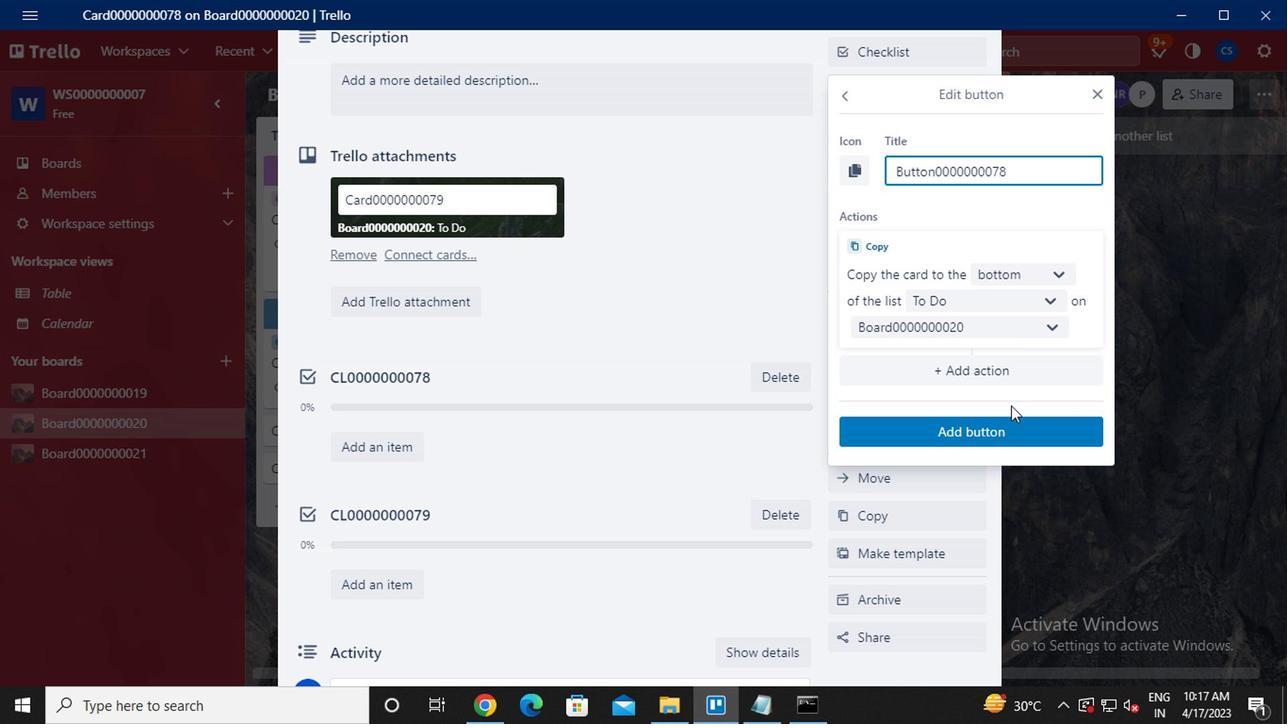
Action: Mouse pressed left at (999, 427)
Screenshot: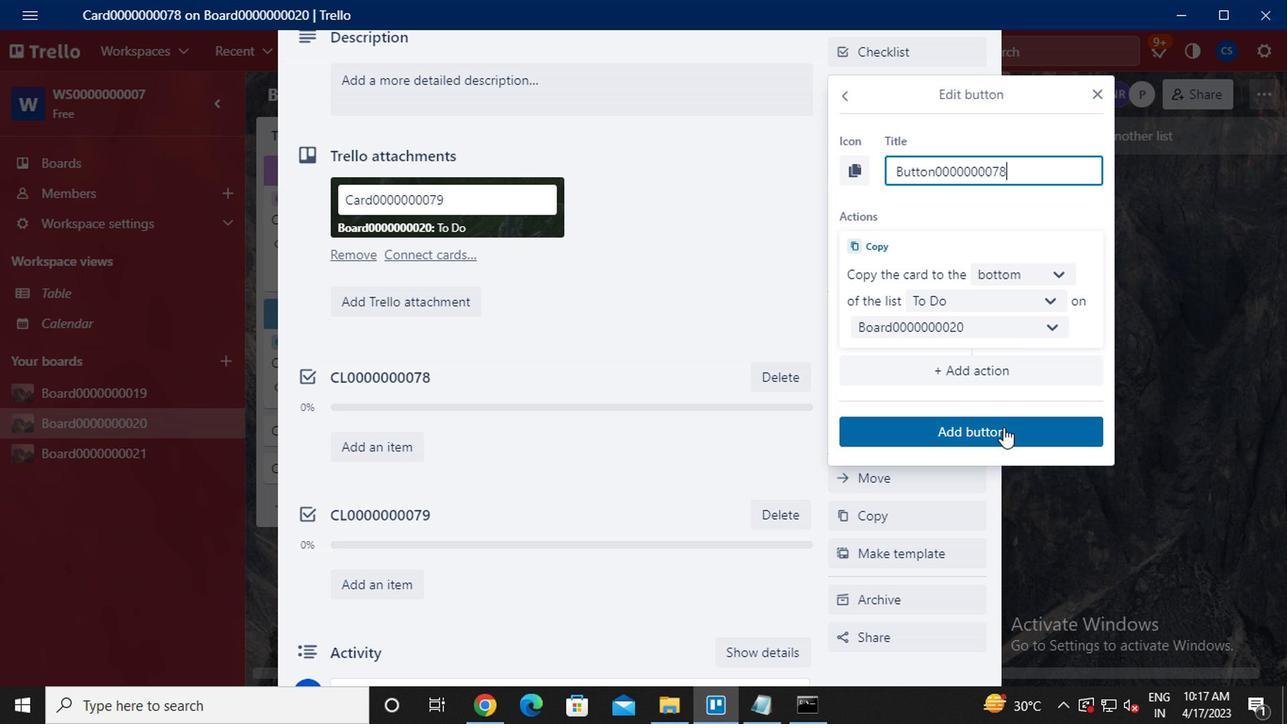 
Action: Mouse moved to (483, 368)
Screenshot: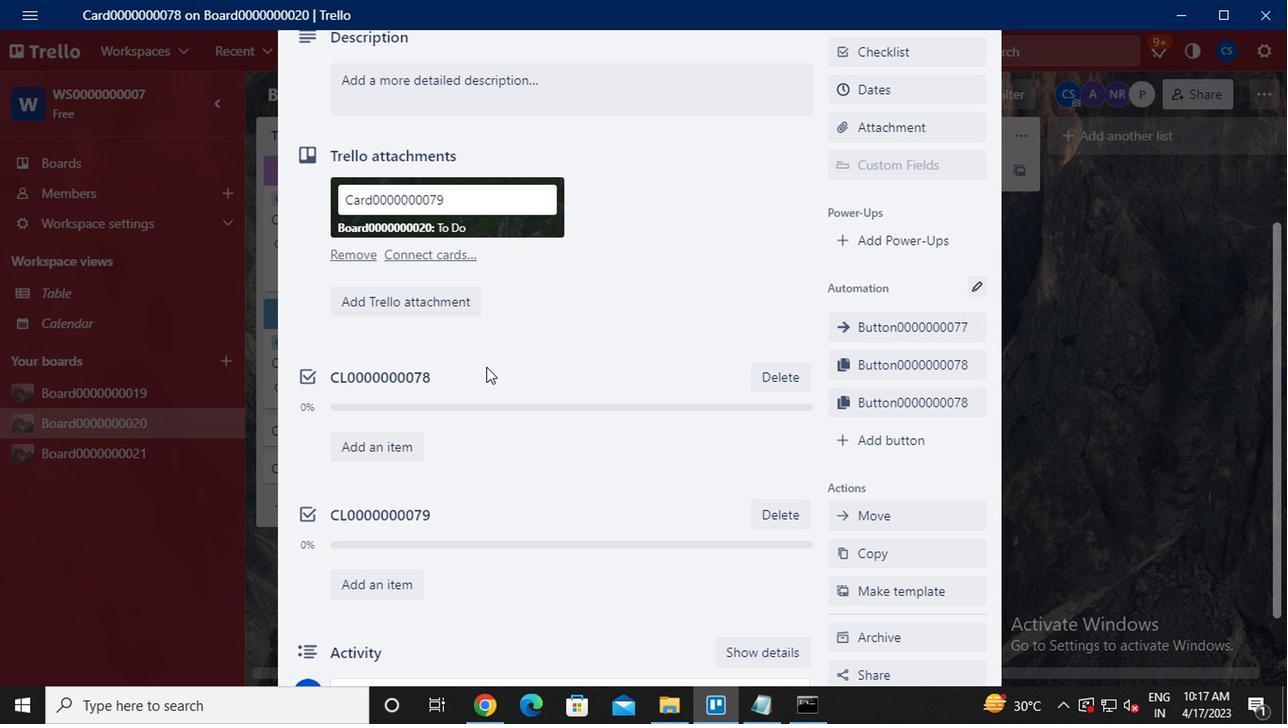 
Action: Mouse scrolled (483, 369) with delta (0, 0)
Screenshot: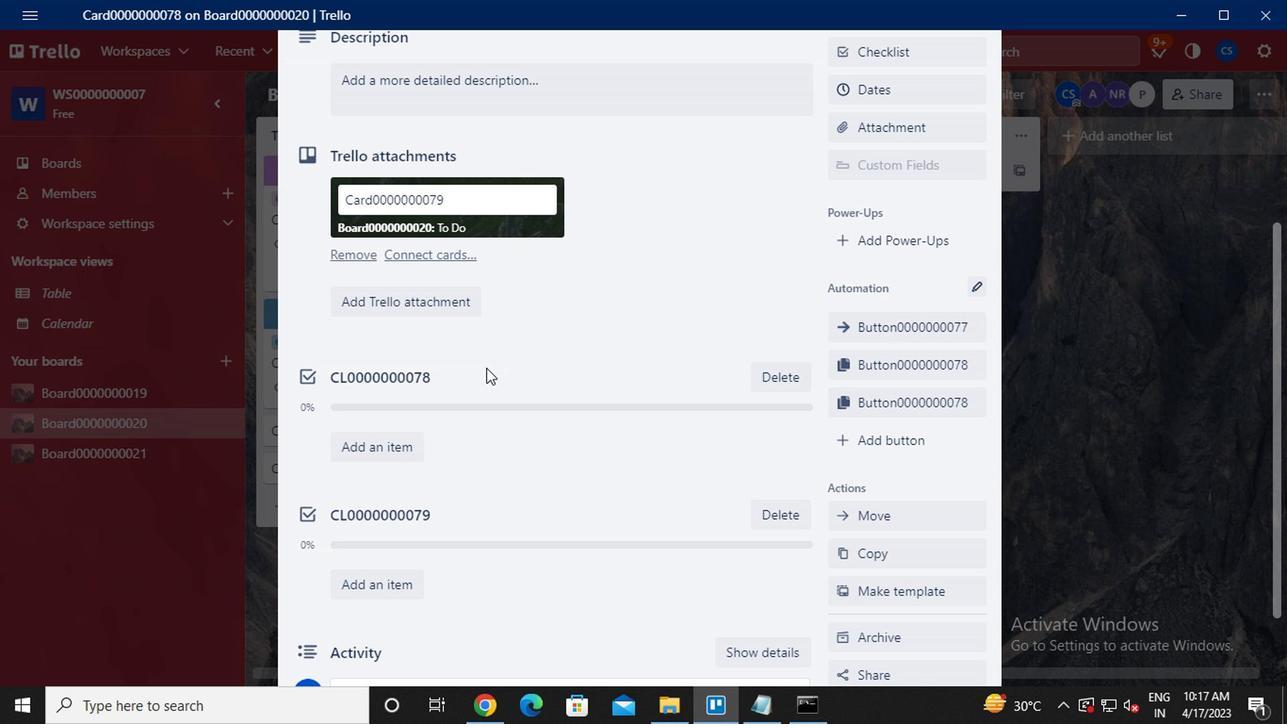 
Action: Mouse moved to (543, 195)
Screenshot: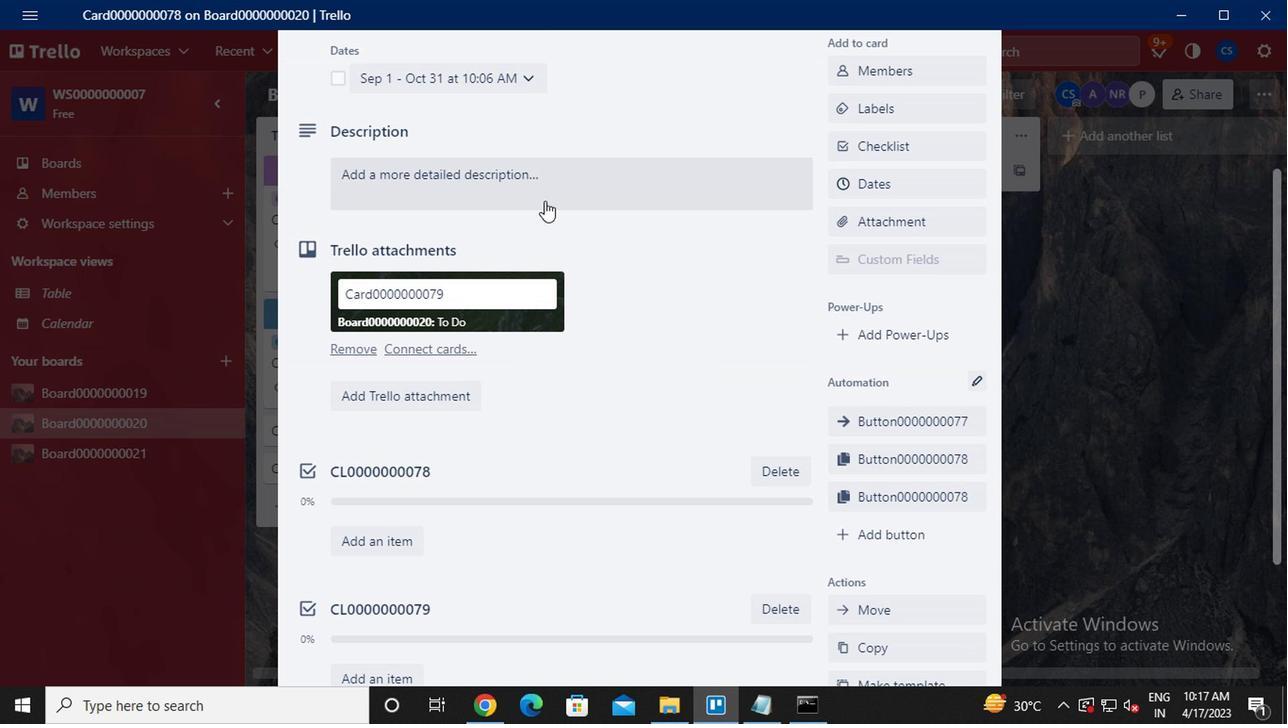 
Action: Mouse pressed left at (543, 195)
Screenshot: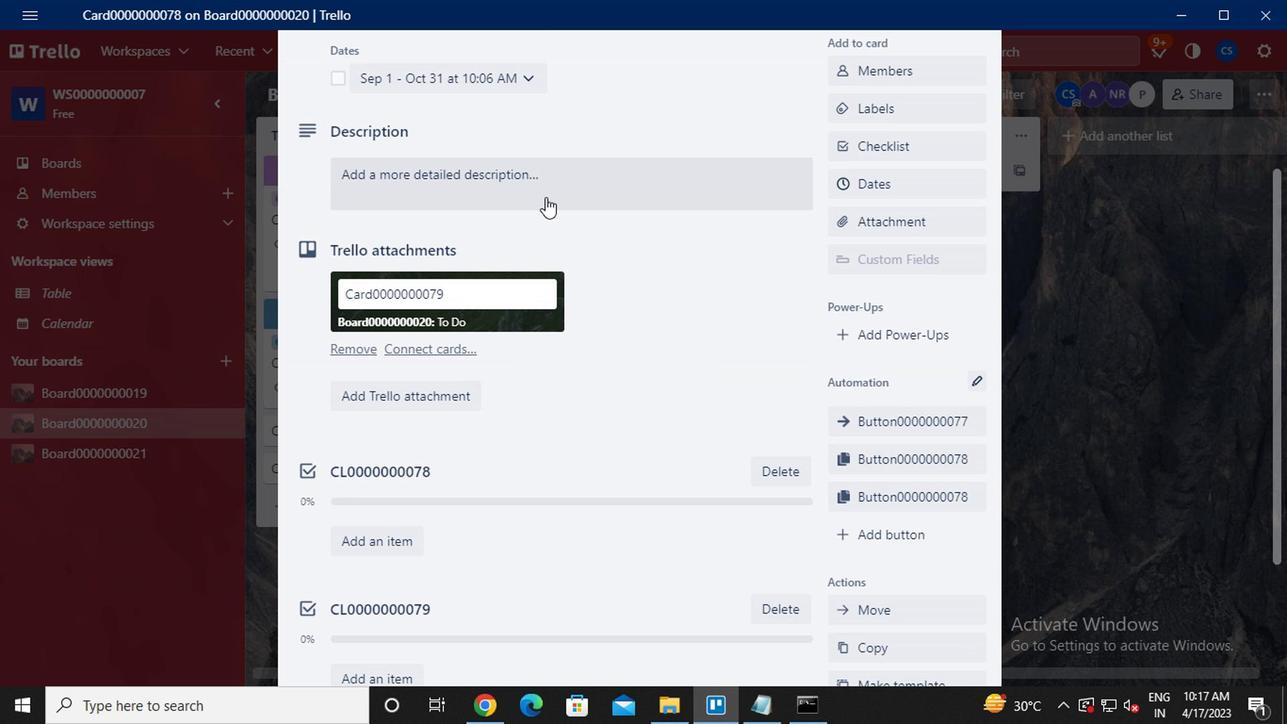 
Action: Key pressed <Key.caps_lock>ds0000000078
Screenshot: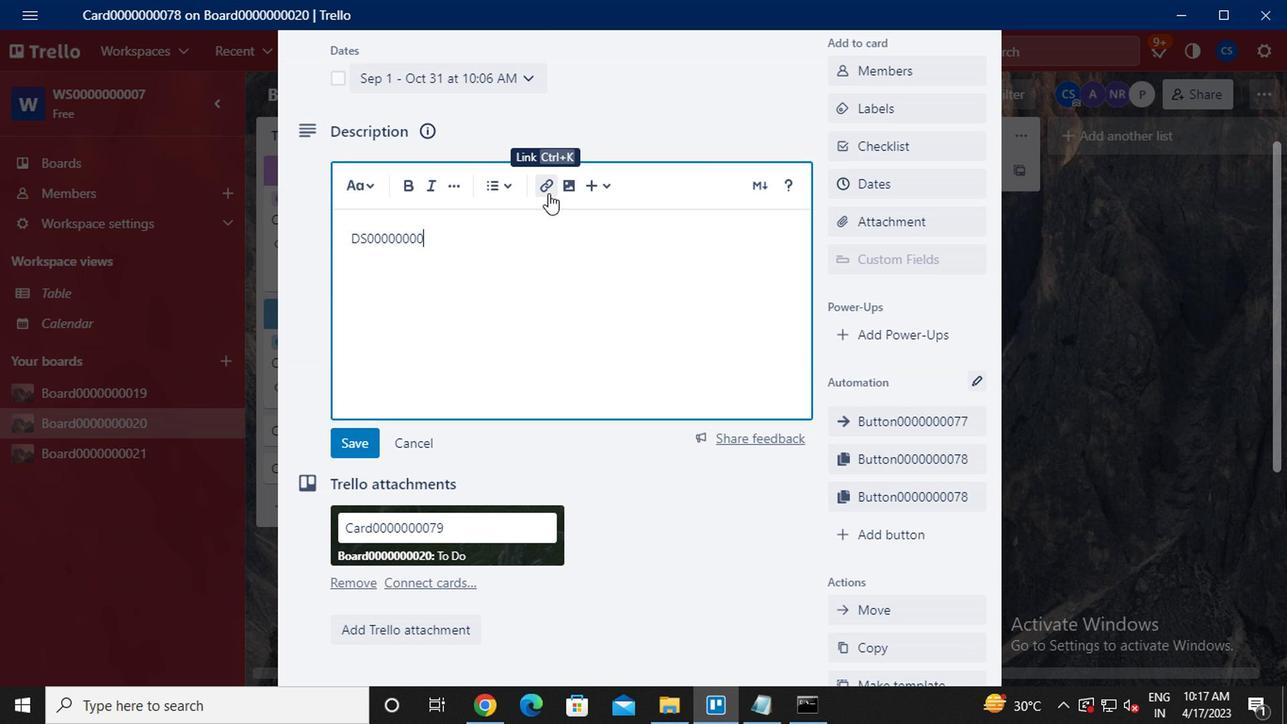 
Action: Mouse moved to (341, 451)
Screenshot: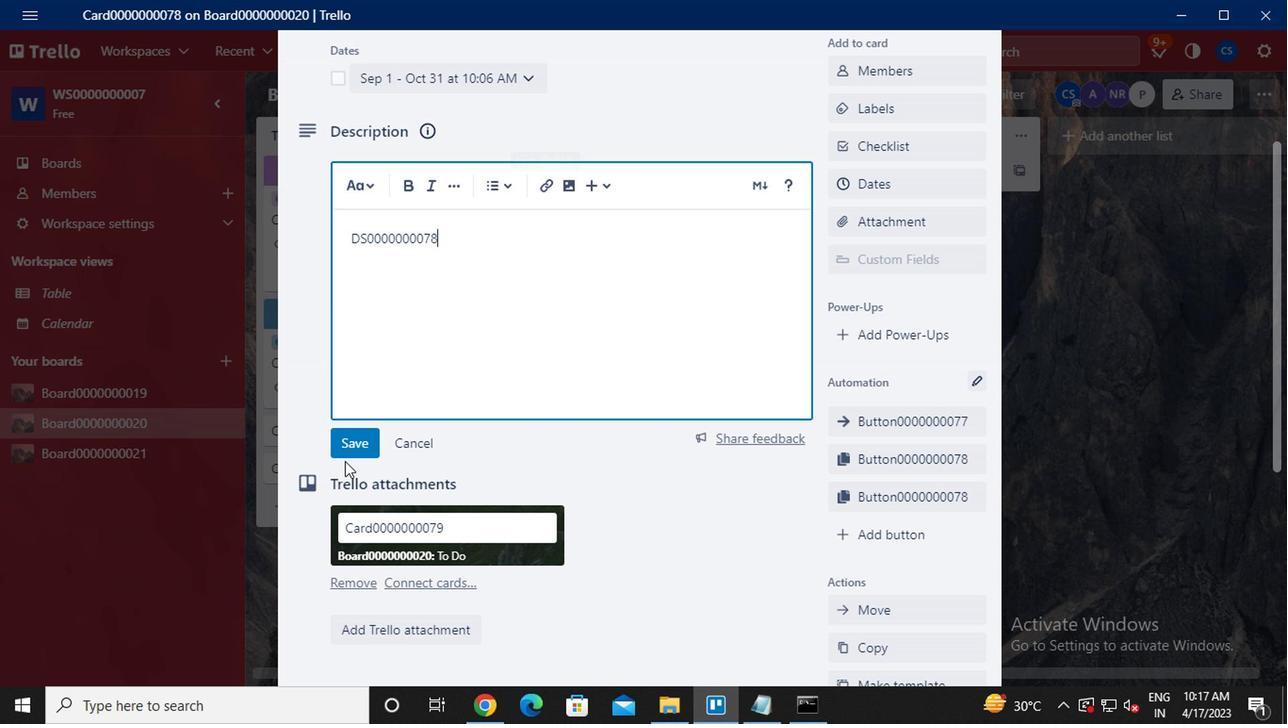 
Action: Mouse pressed left at (341, 451)
Screenshot: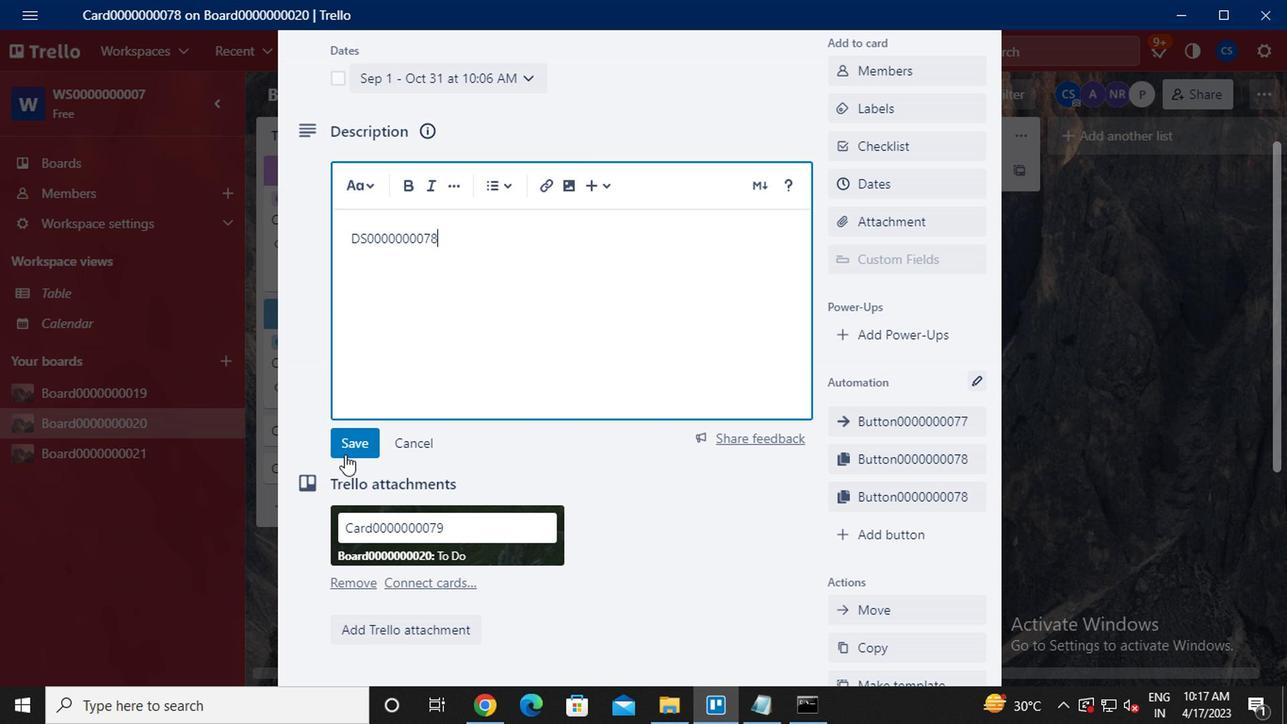 
Action: Mouse moved to (435, 420)
Screenshot: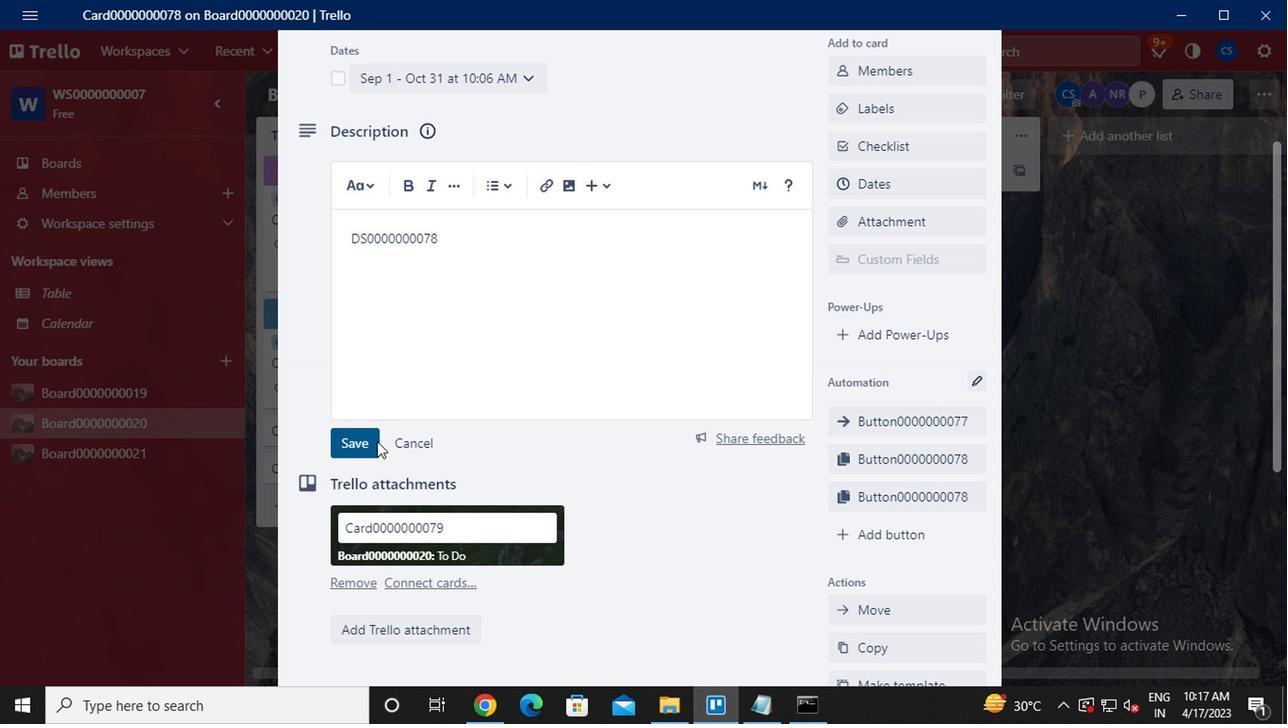 
Action: Mouse scrolled (435, 419) with delta (0, -1)
Screenshot: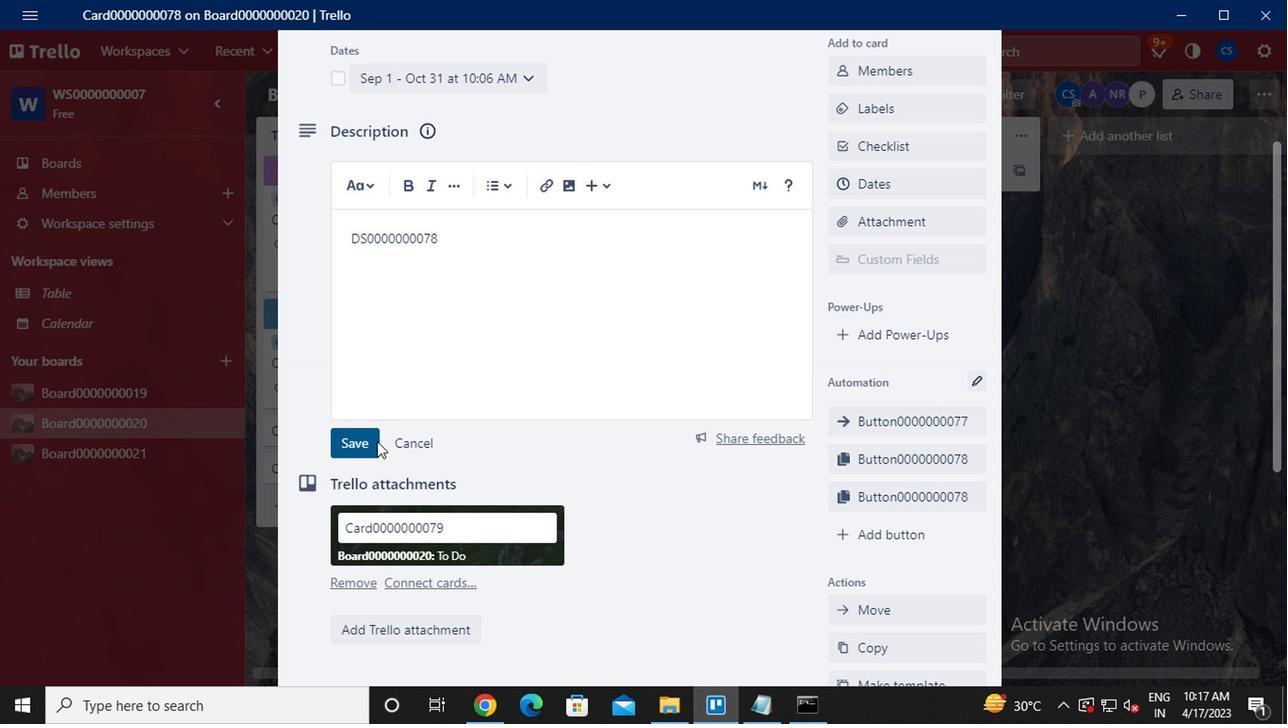 
Action: Mouse moved to (435, 420)
Screenshot: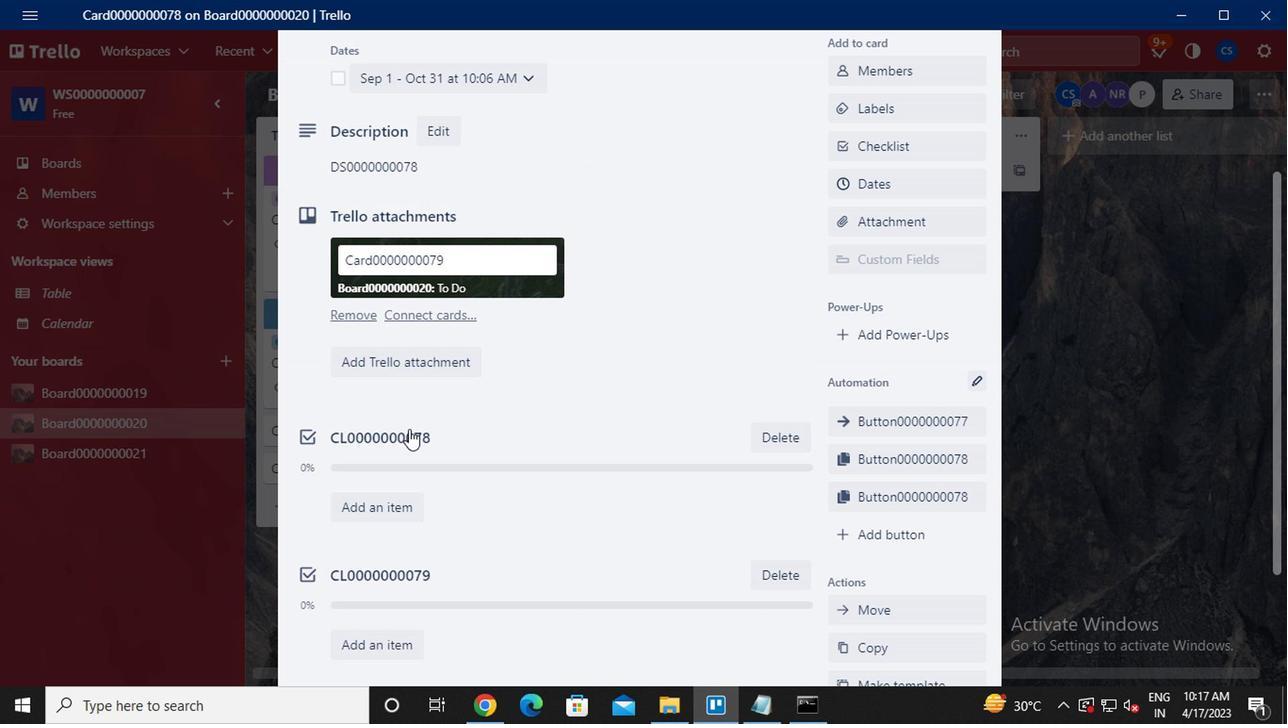 
Action: Mouse scrolled (435, 419) with delta (0, -1)
Screenshot: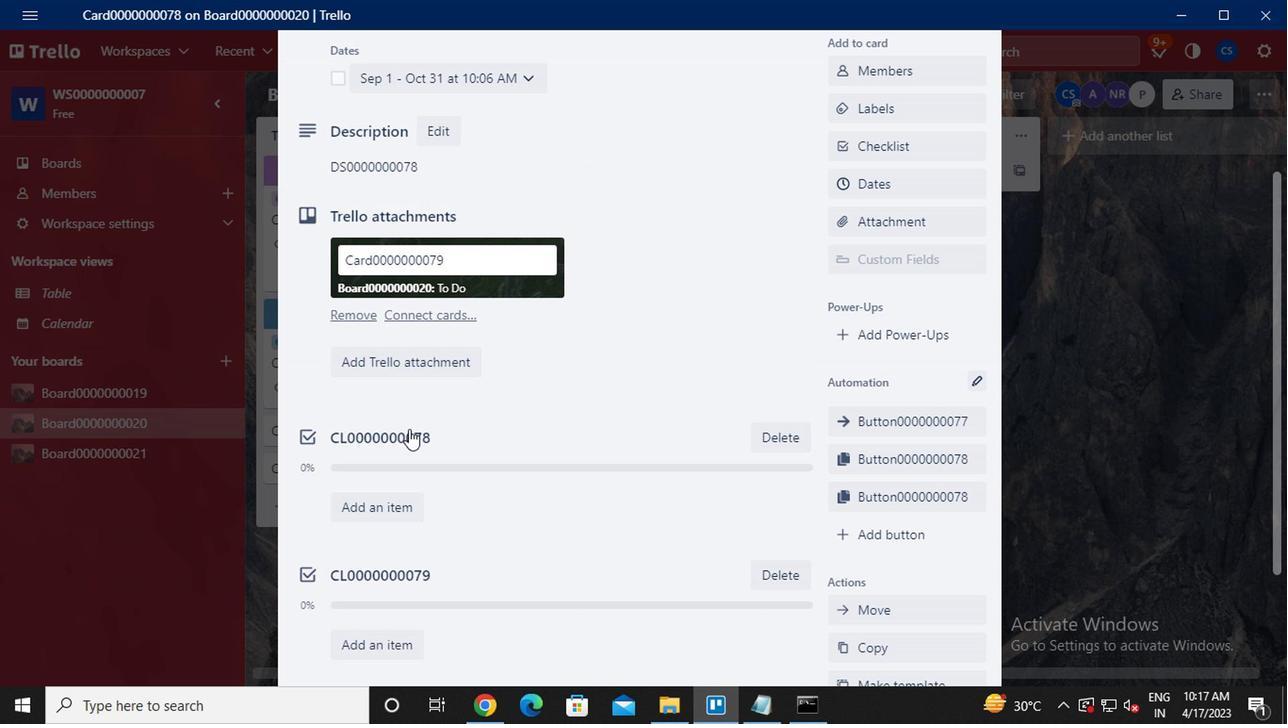 
Action: Mouse moved to (440, 420)
Screenshot: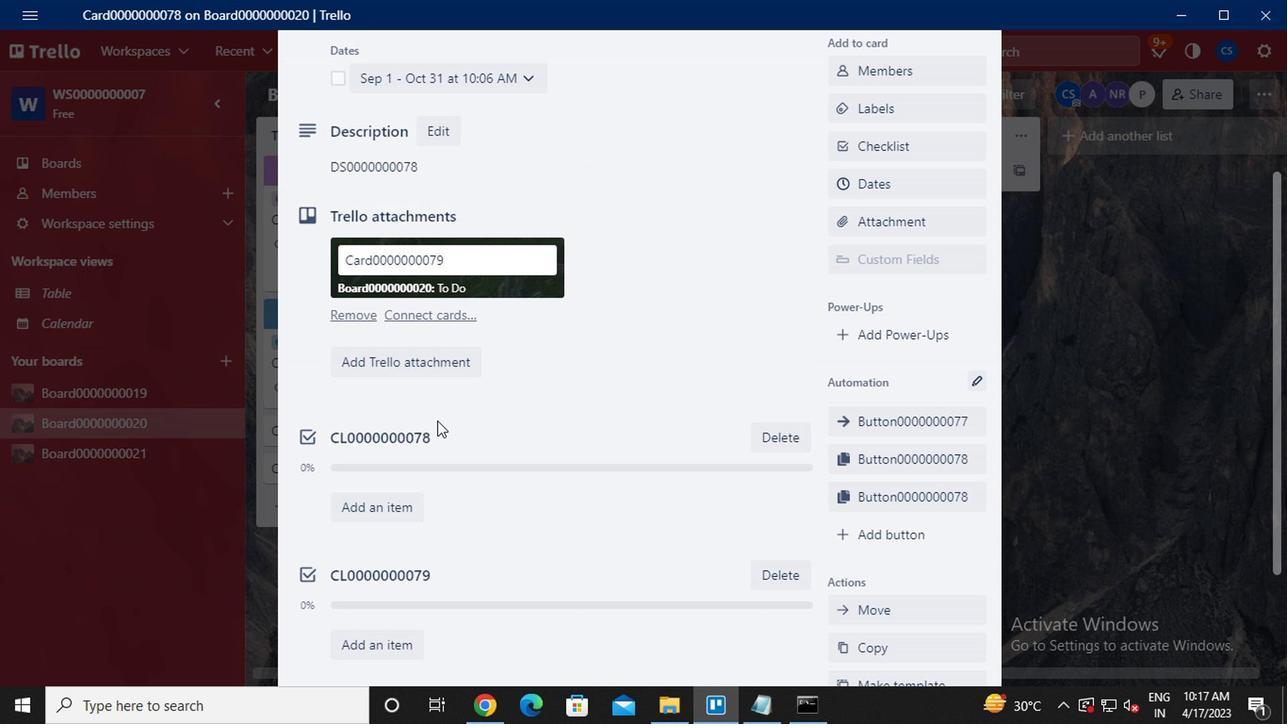 
Action: Mouse scrolled (440, 419) with delta (0, -1)
Screenshot: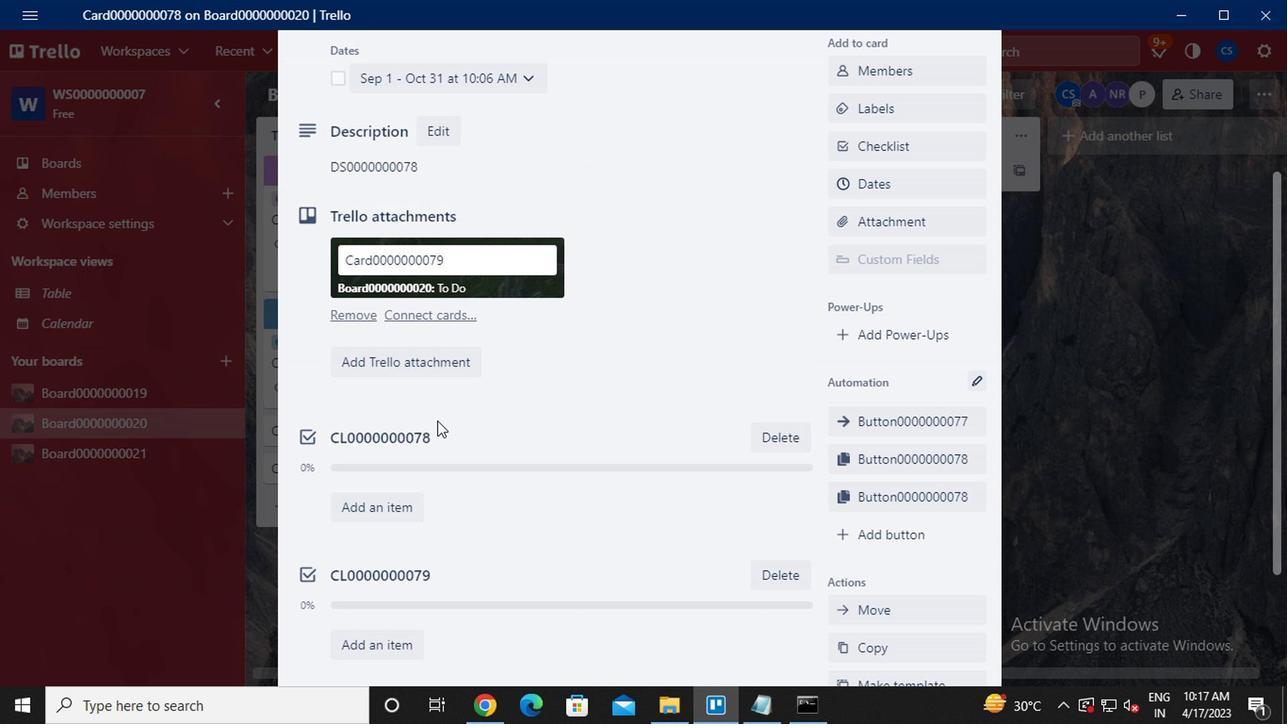 
Action: Mouse moved to (440, 420)
Screenshot: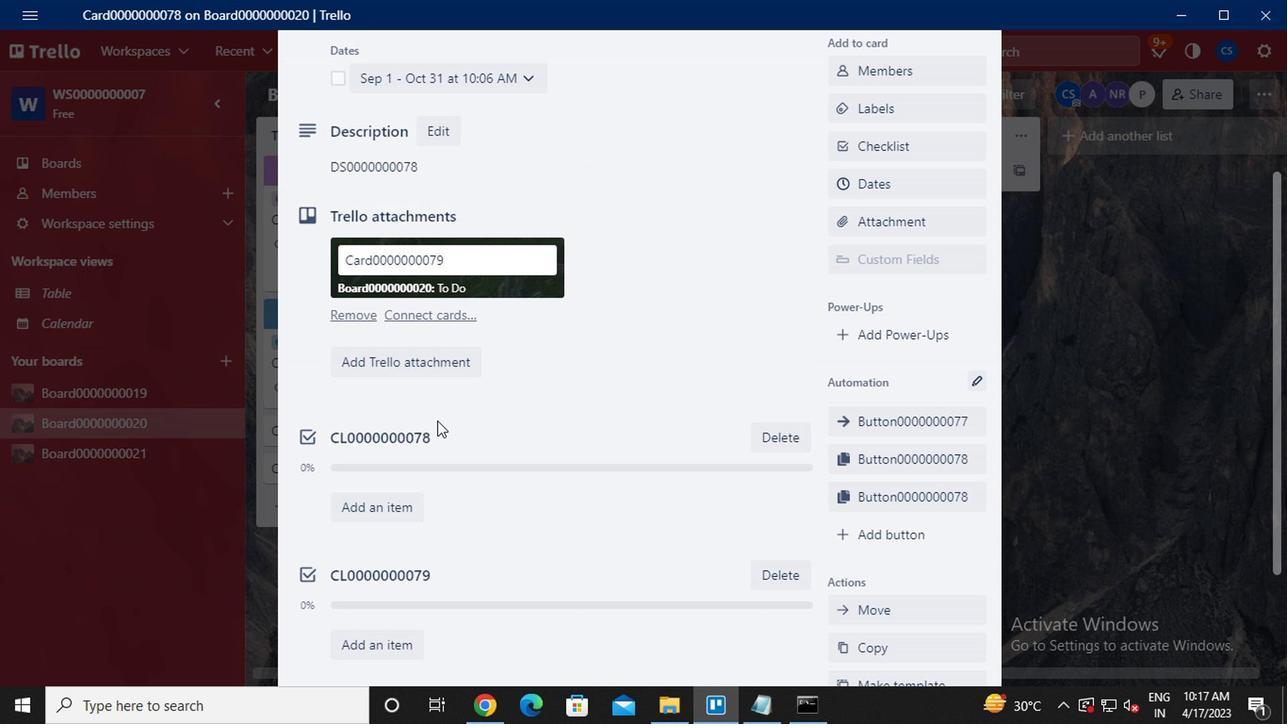 
Action: Mouse scrolled (440, 419) with delta (0, -1)
Screenshot: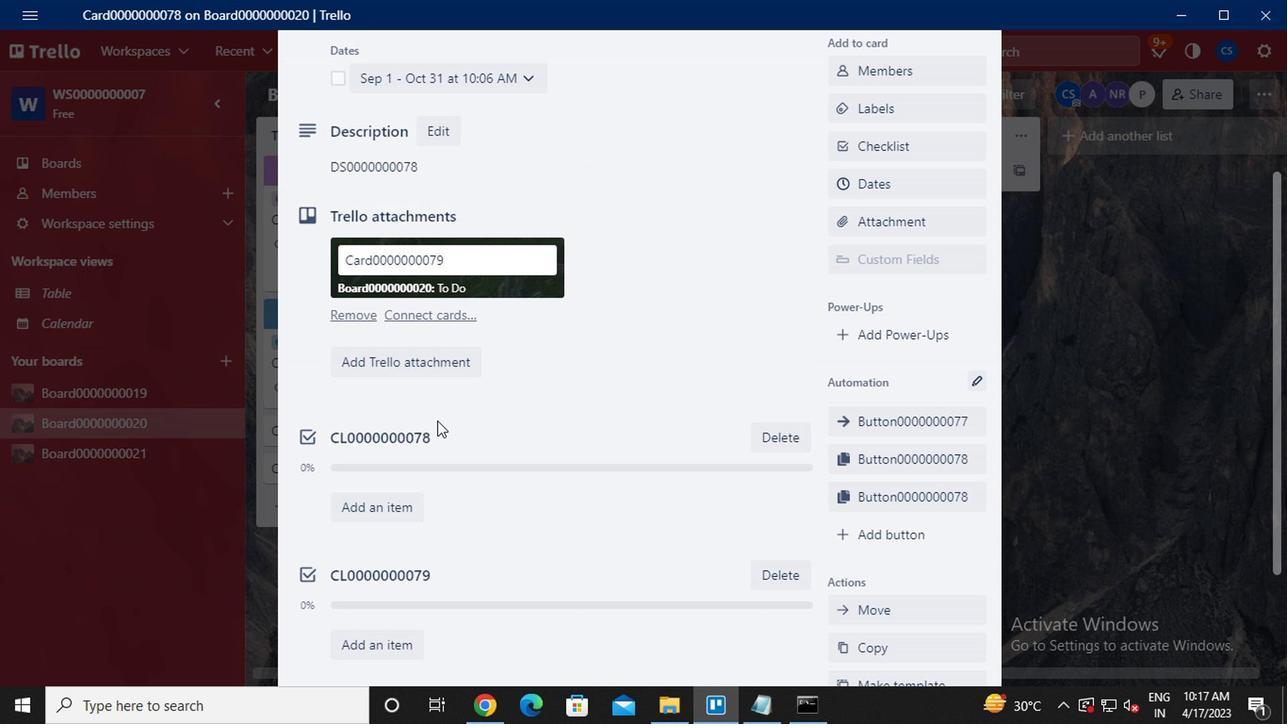 
Action: Mouse scrolled (440, 419) with delta (0, -1)
Screenshot: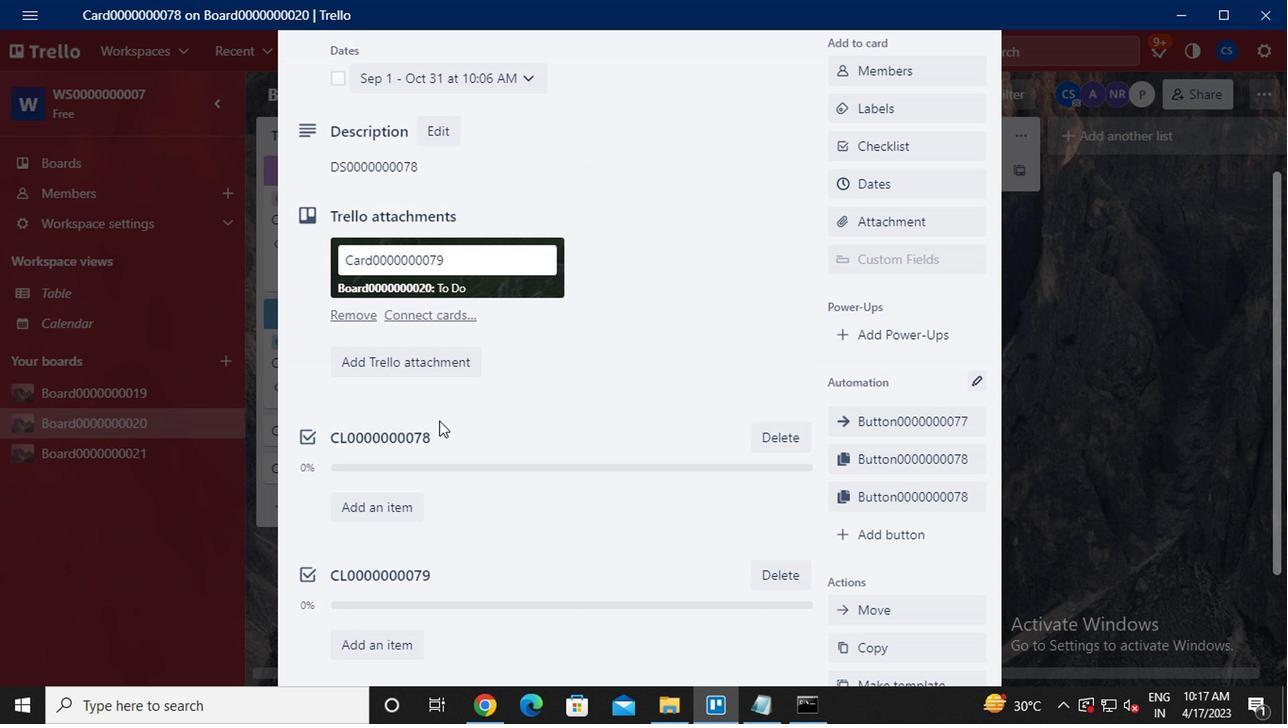 
Action: Mouse moved to (430, 547)
Screenshot: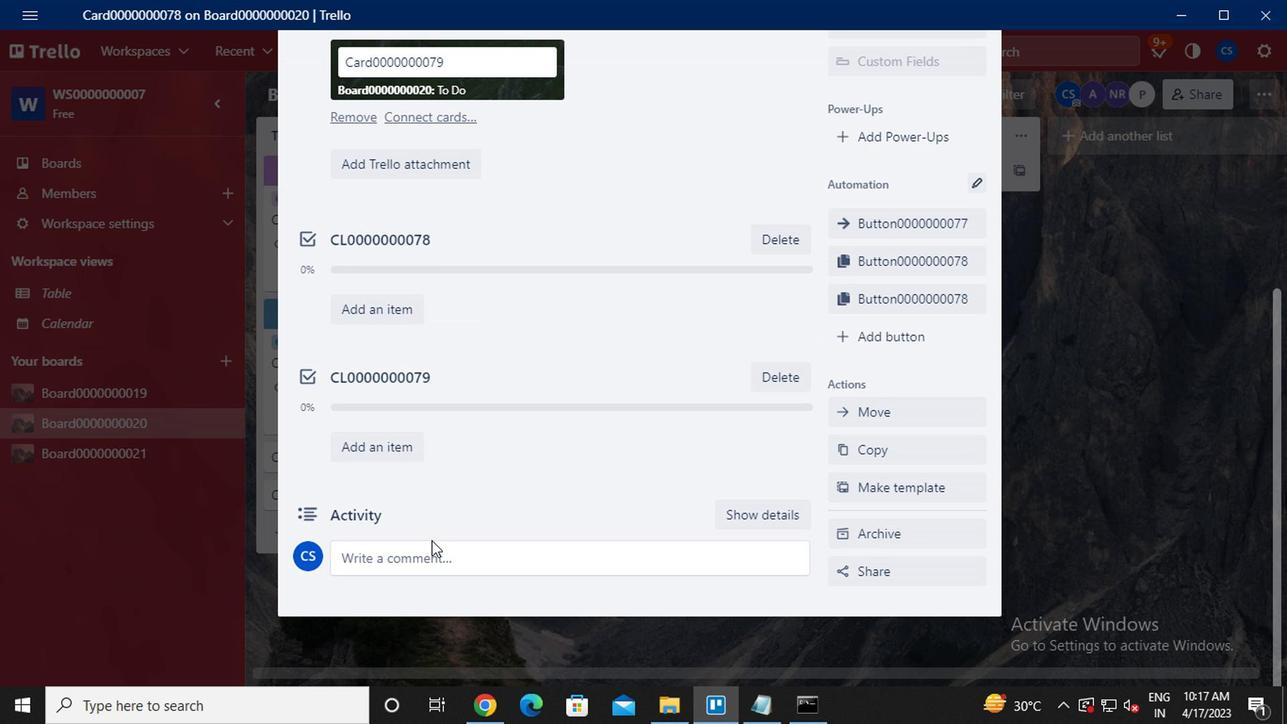 
Action: Mouse pressed left at (430, 547)
Screenshot: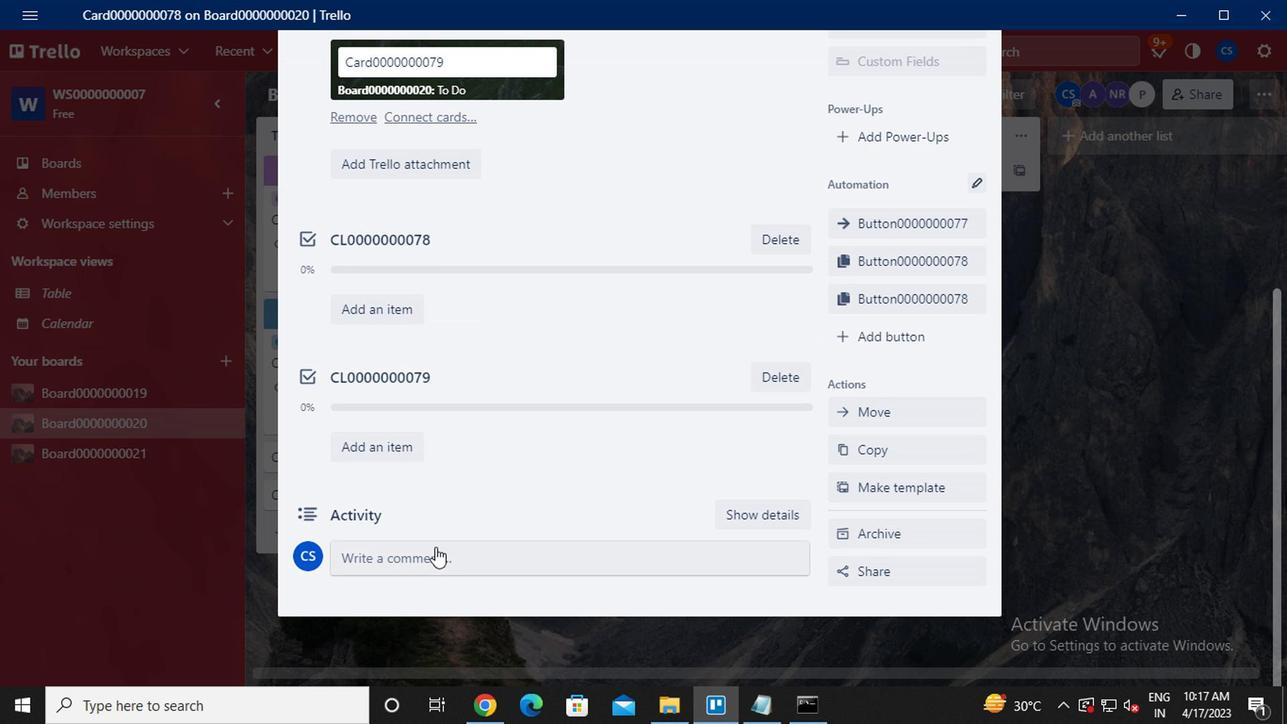 
Action: Key pressed cm0000000078
Screenshot: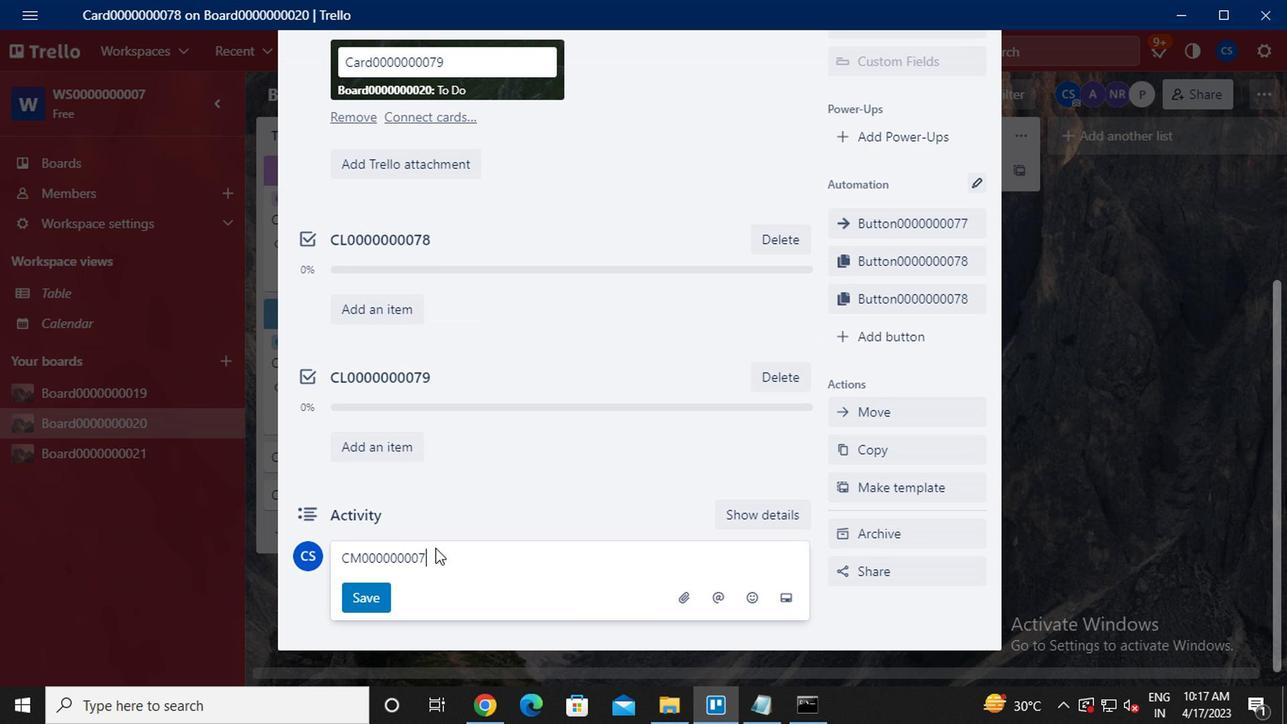 
Action: Mouse moved to (353, 604)
Screenshot: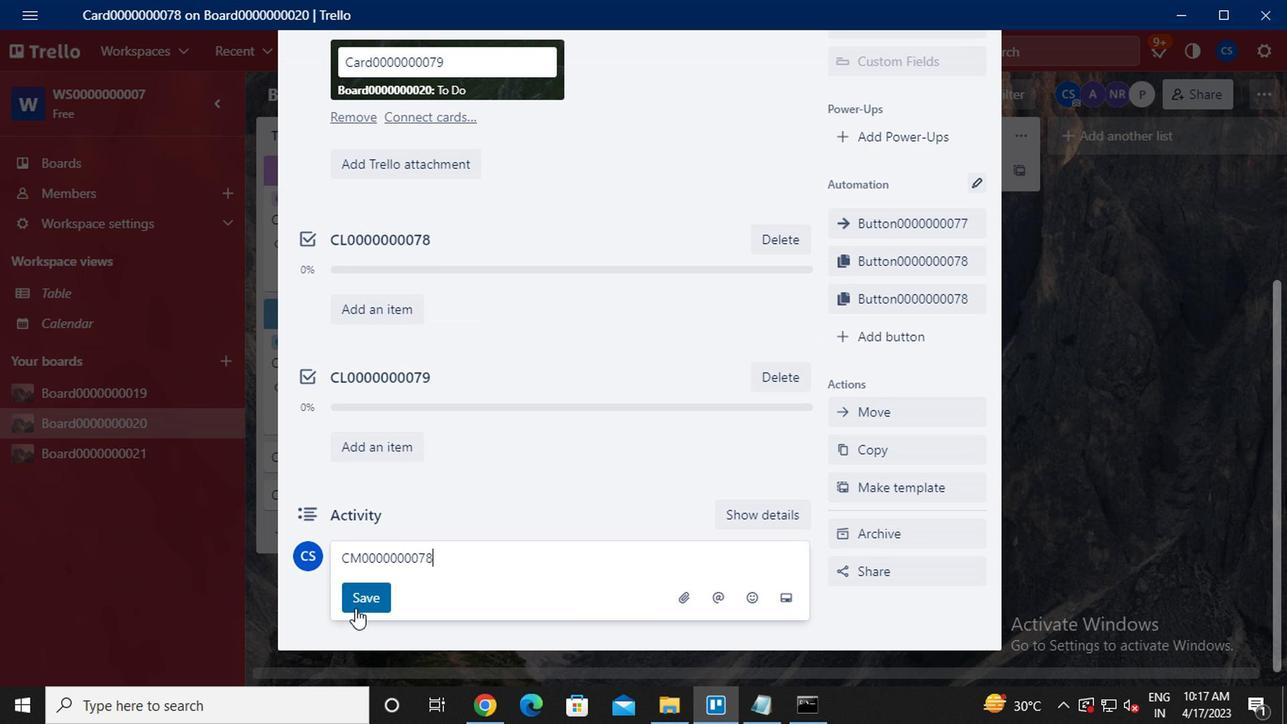 
Action: Mouse pressed left at (353, 604)
Screenshot: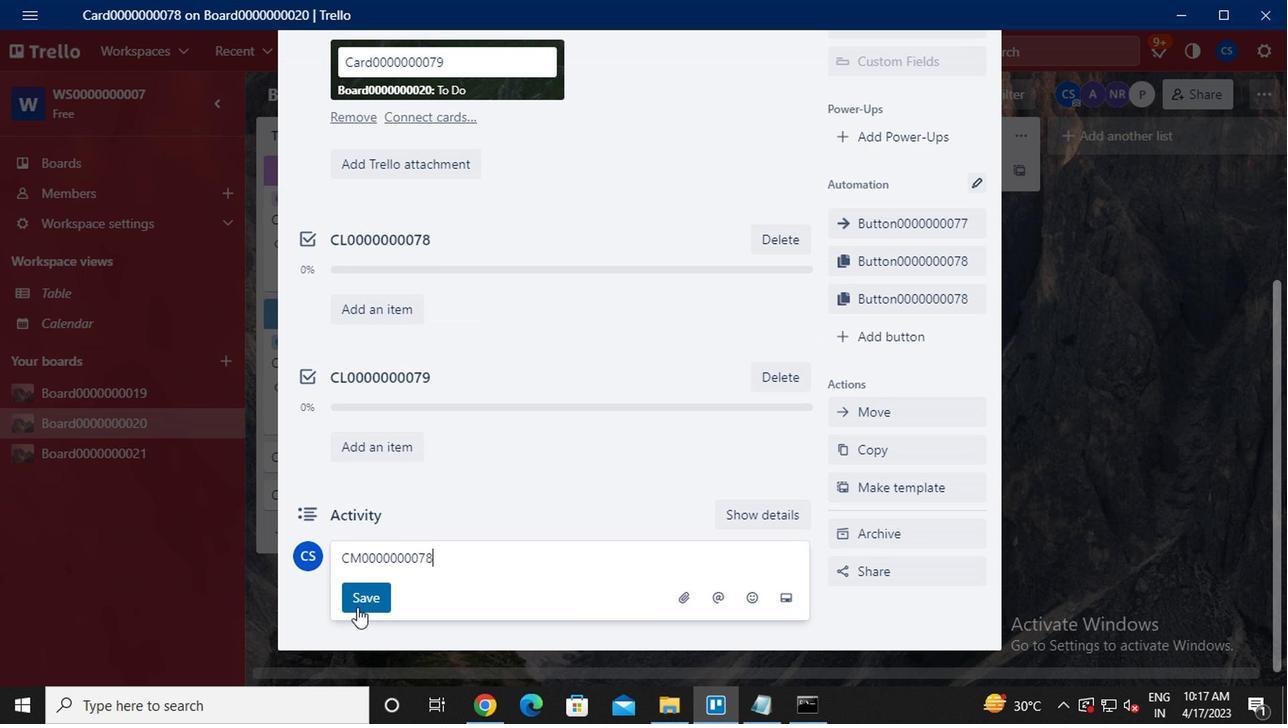 
Action: Mouse moved to (575, 484)
Screenshot: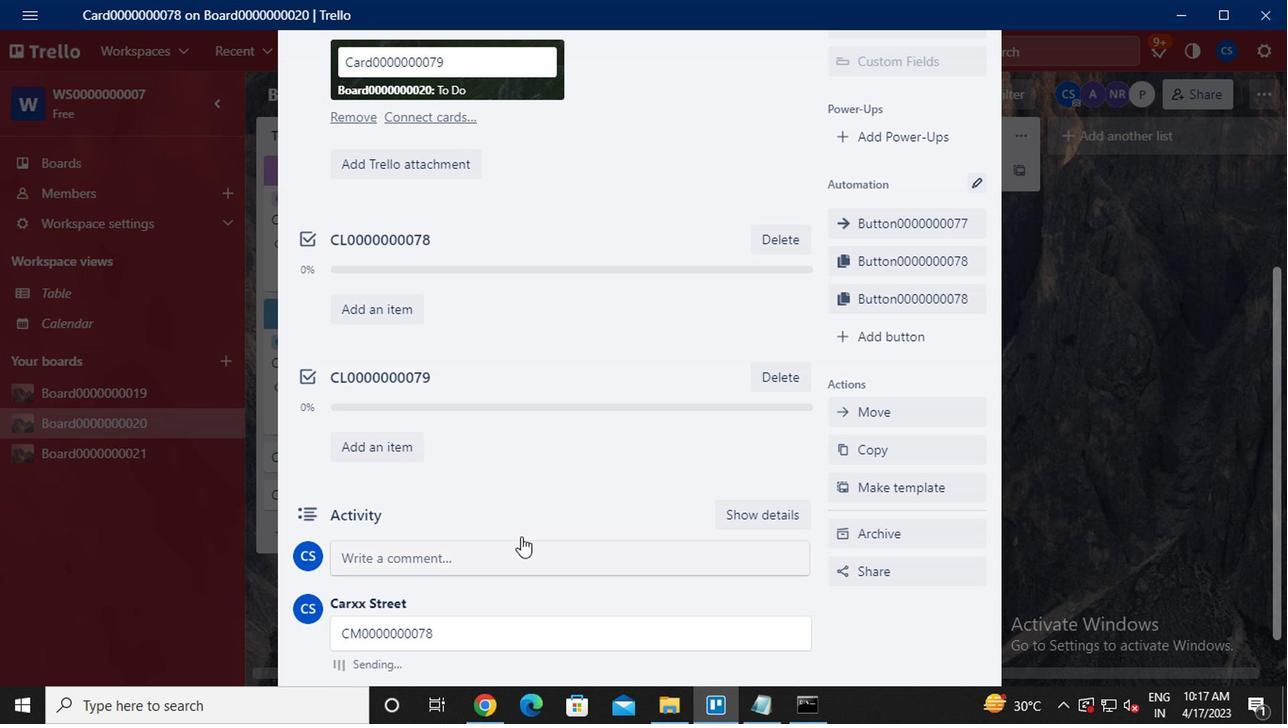 
